 Task: Find connections with filter location Balkh with filter topic #Tipswith filter profile language English with filter current company Colgate-Palmolive with filter school Thakur College of Engineering & Technology Shaymnarayan Thakur Marg Thakur Villaige Samata Nagar Kandivli (E) Mumbai 400 101 with filter industry Footwear and Leather Goods Repair with filter service category Homeowners Insurance with filter keywords title Supervisor
Action: Mouse moved to (521, 104)
Screenshot: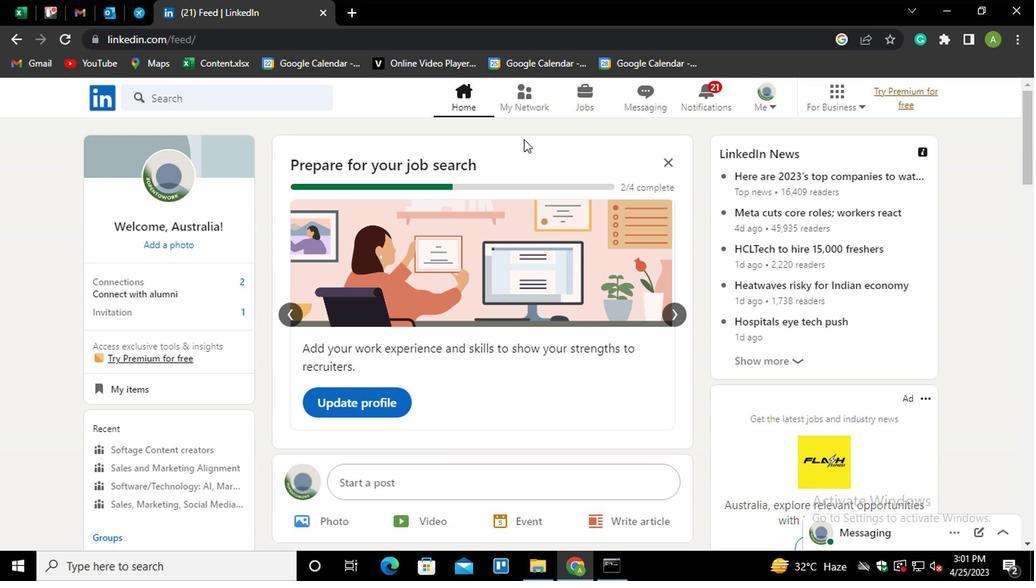 
Action: Mouse pressed left at (521, 104)
Screenshot: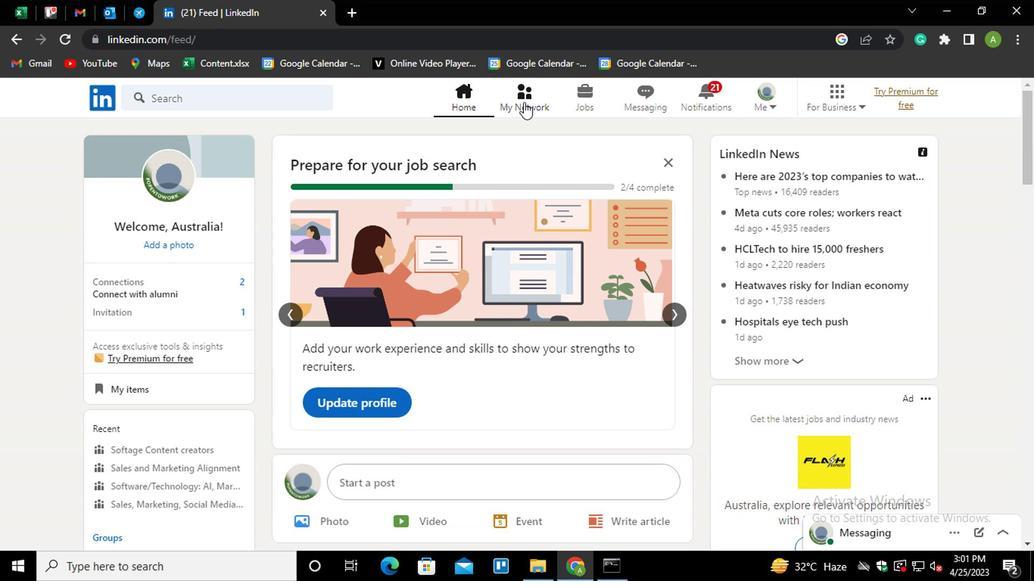 
Action: Mouse moved to (208, 186)
Screenshot: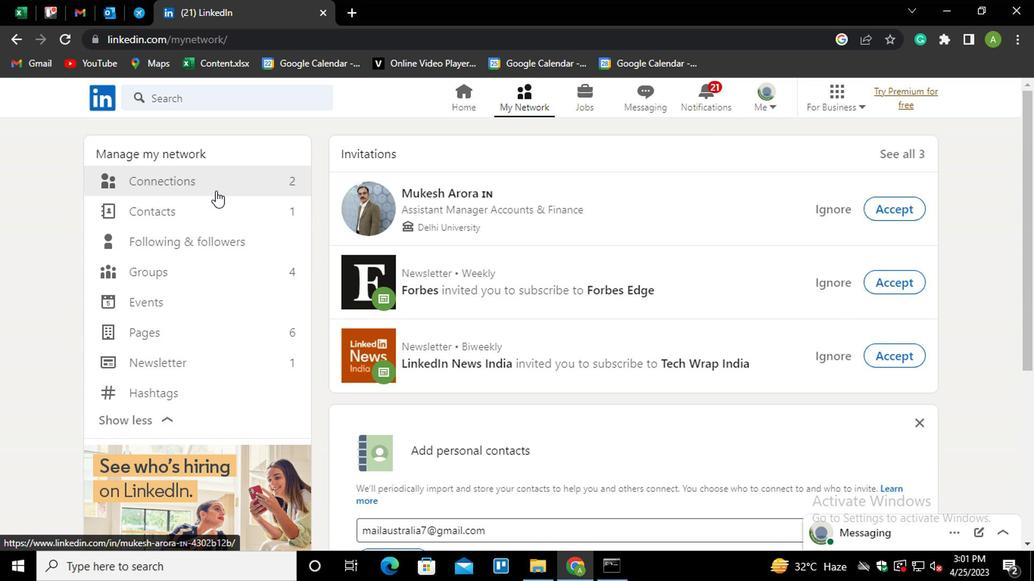 
Action: Mouse pressed left at (208, 186)
Screenshot: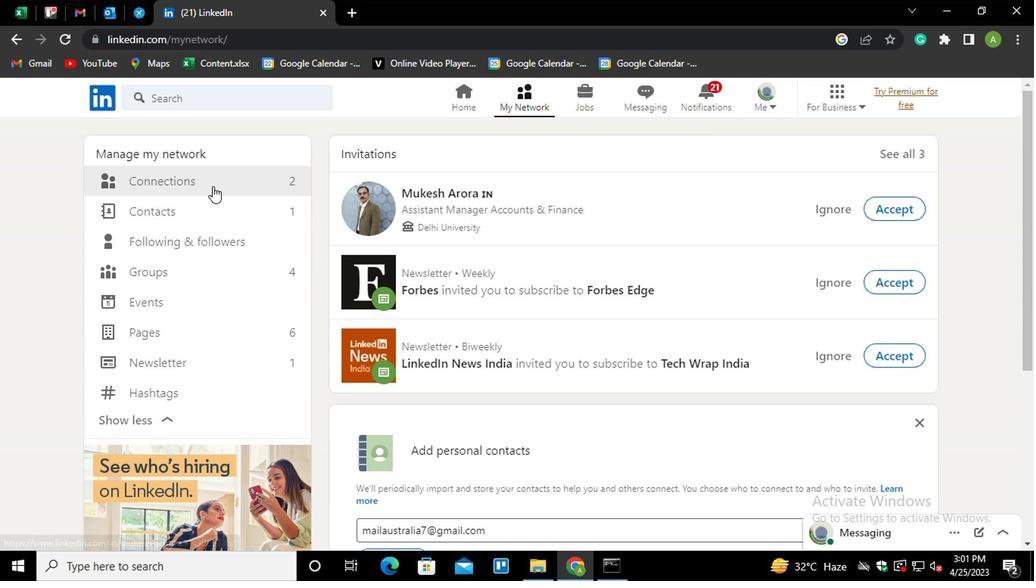 
Action: Mouse moved to (632, 178)
Screenshot: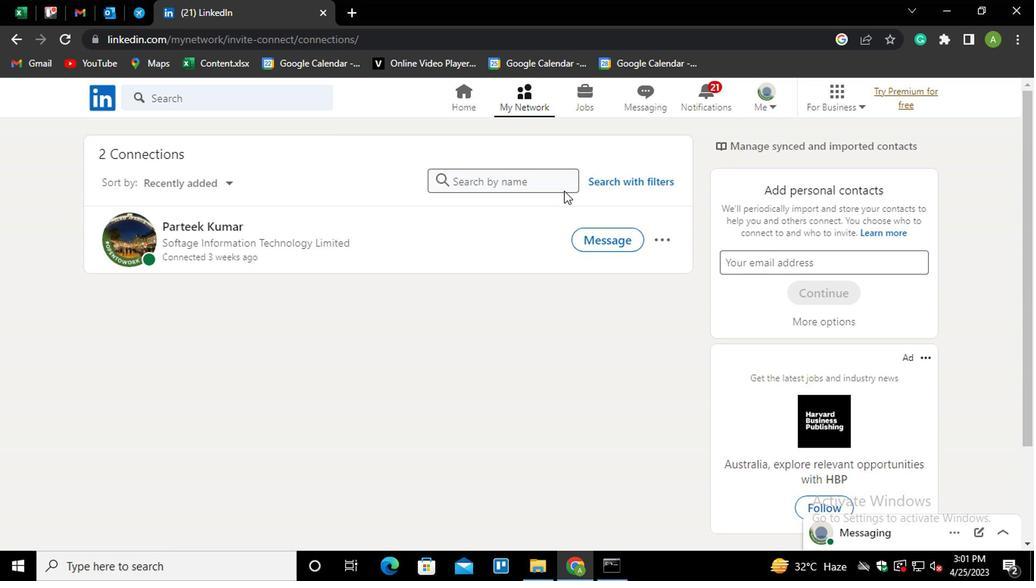 
Action: Mouse pressed left at (632, 178)
Screenshot: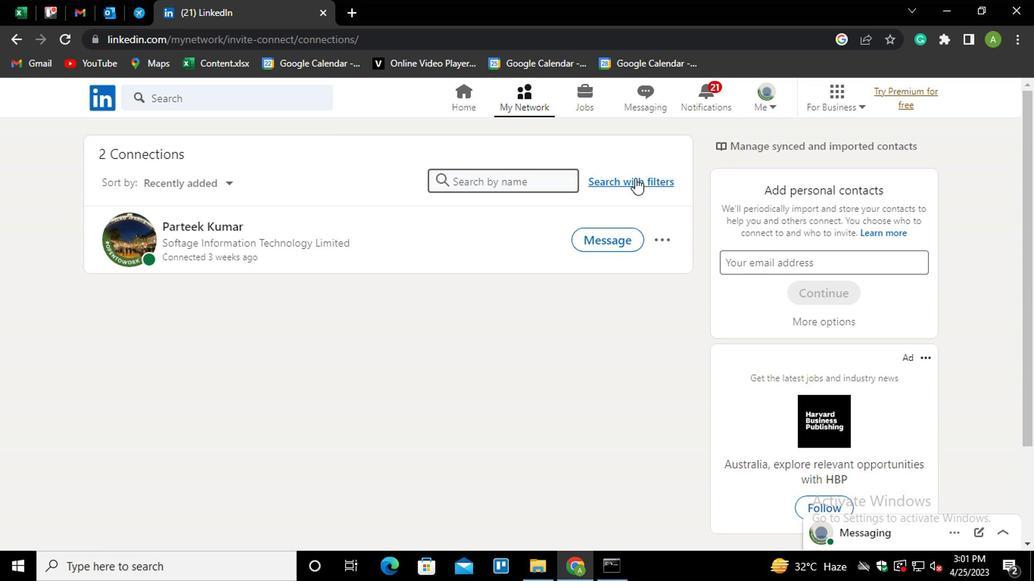 
Action: Mouse moved to (513, 140)
Screenshot: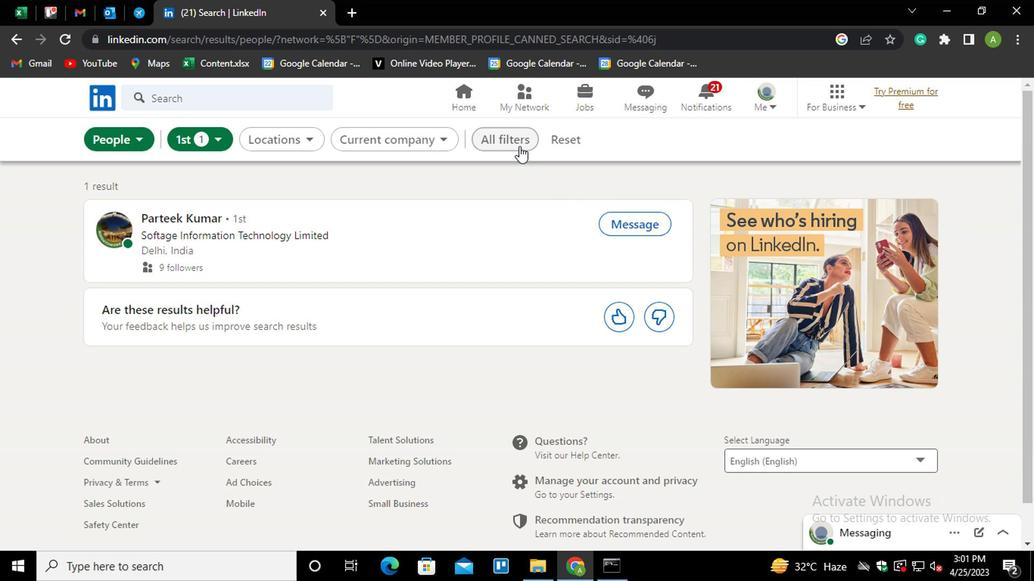 
Action: Mouse pressed left at (513, 140)
Screenshot: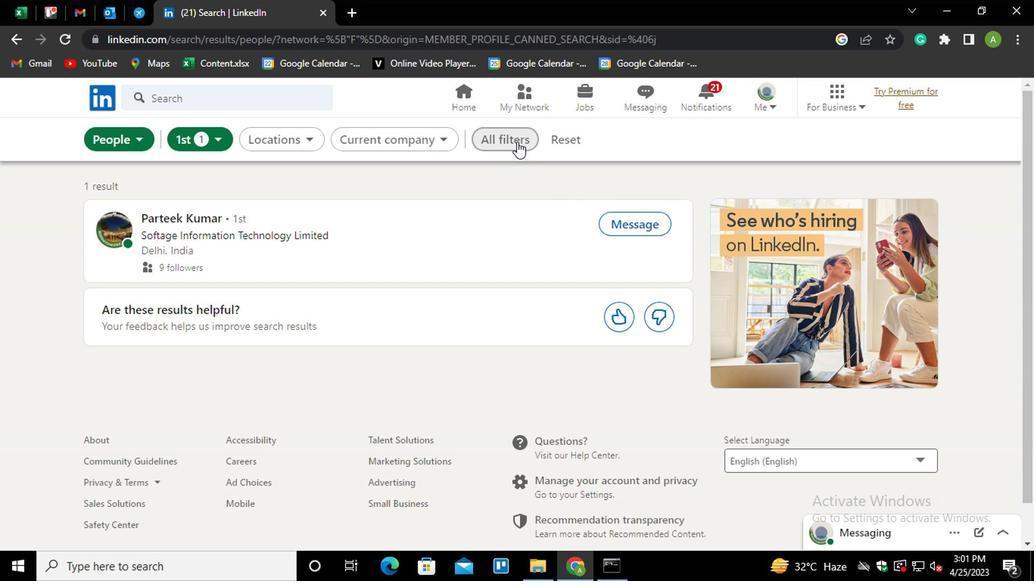 
Action: Mouse moved to (697, 321)
Screenshot: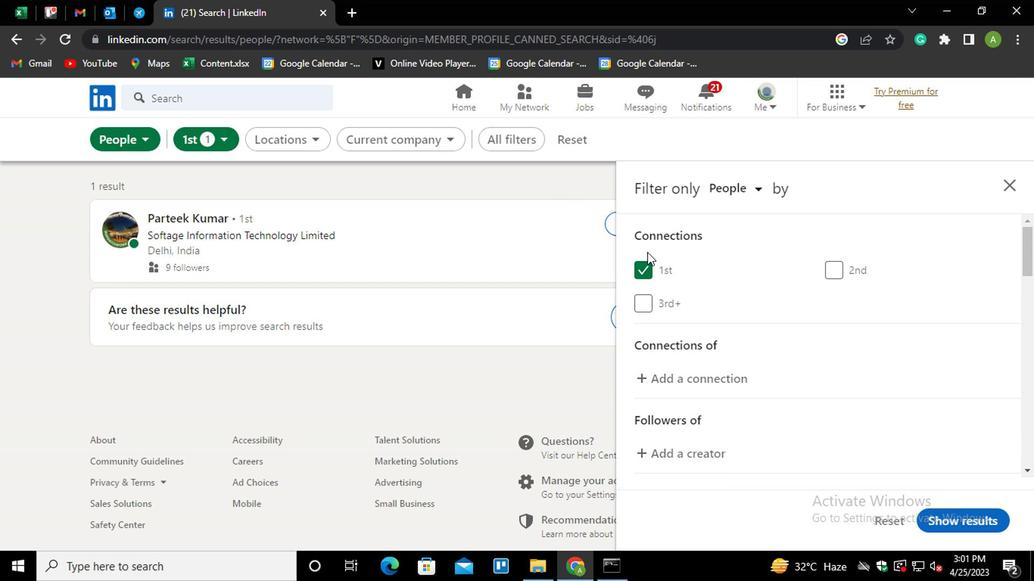 
Action: Mouse scrolled (697, 320) with delta (0, 0)
Screenshot: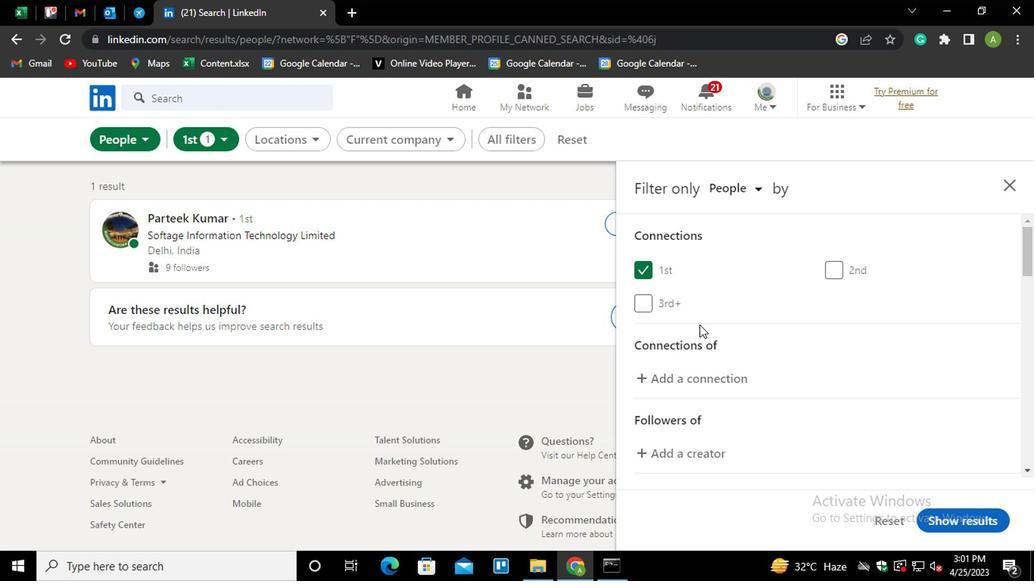 
Action: Mouse scrolled (697, 320) with delta (0, 0)
Screenshot: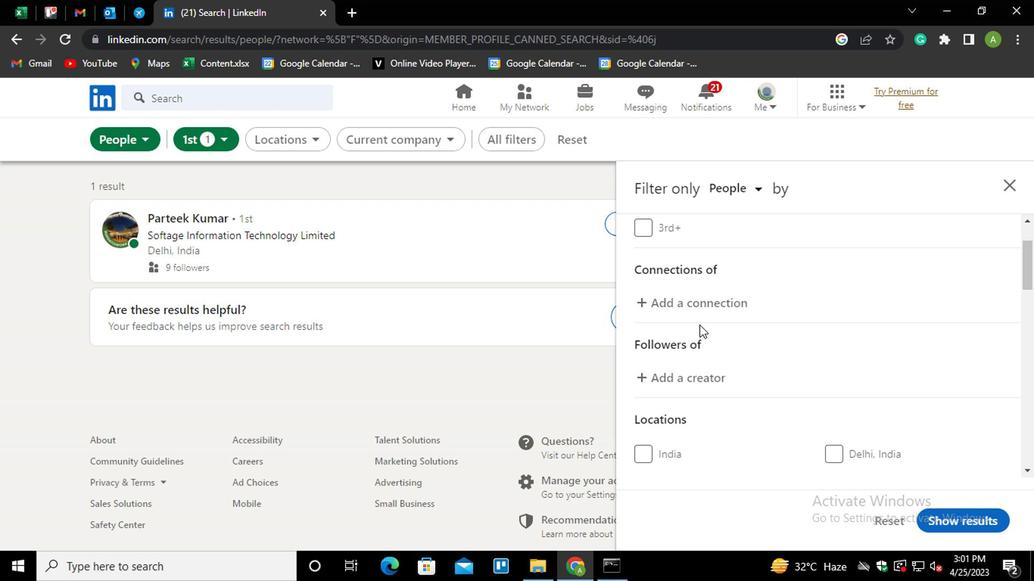 
Action: Mouse scrolled (697, 320) with delta (0, 0)
Screenshot: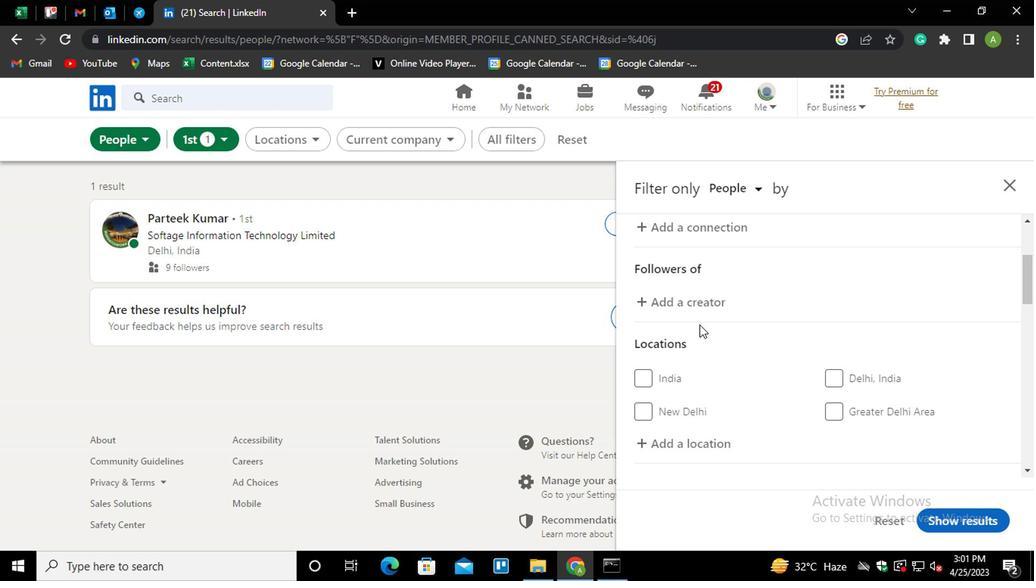 
Action: Mouse moved to (689, 361)
Screenshot: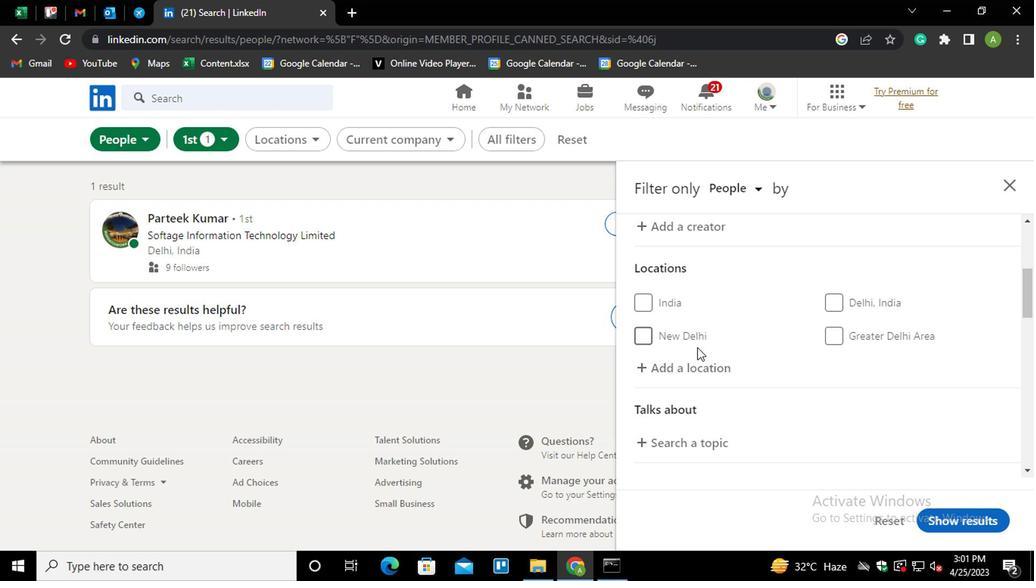 
Action: Mouse pressed left at (689, 361)
Screenshot: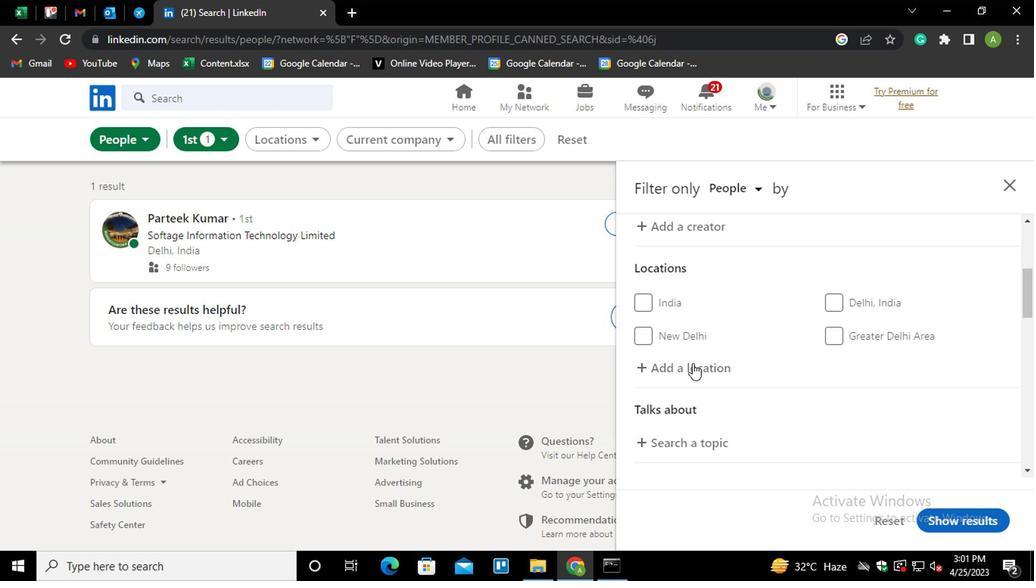 
Action: Mouse moved to (689, 361)
Screenshot: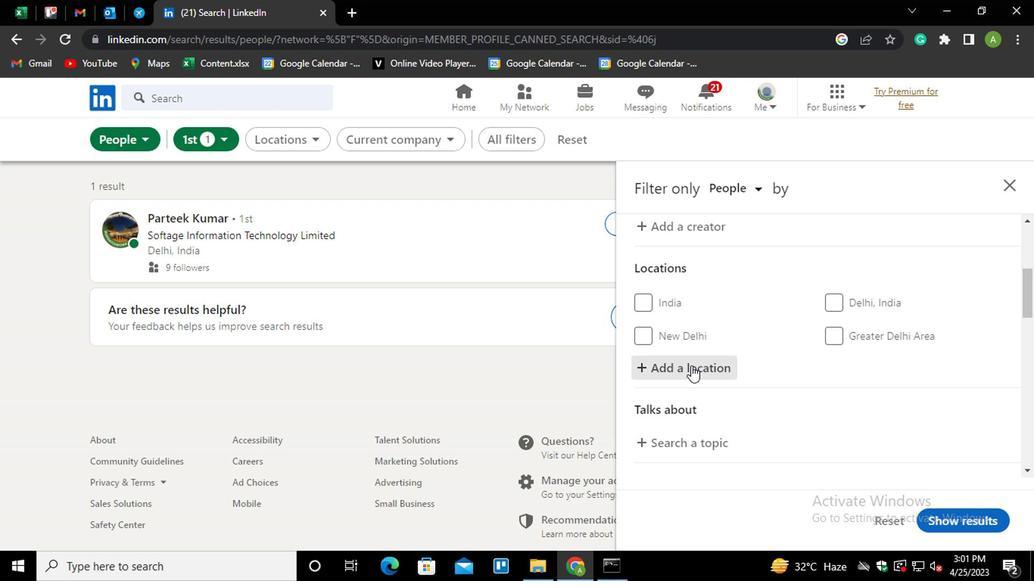 
Action: Mouse pressed left at (689, 361)
Screenshot: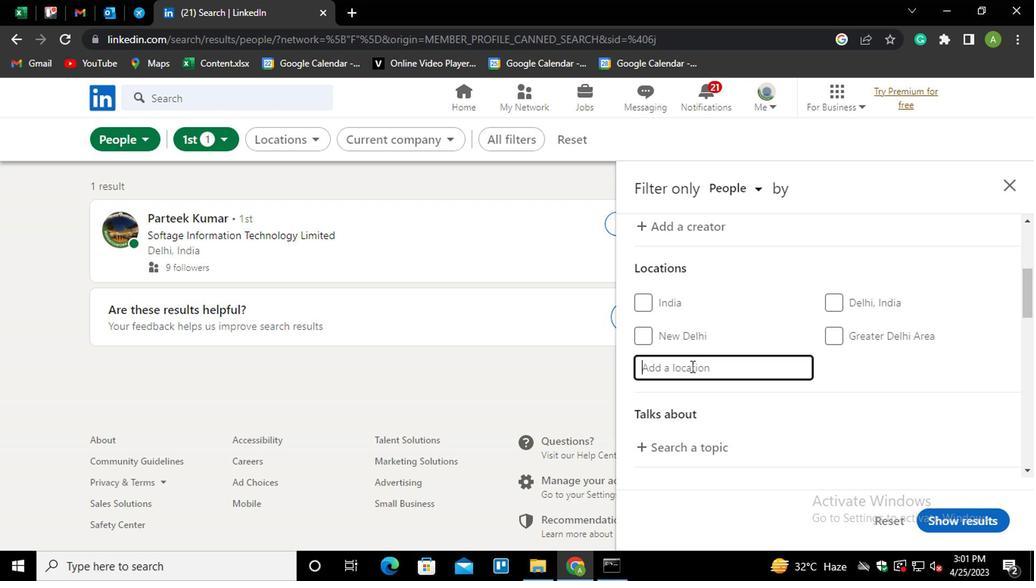 
Action: Mouse moved to (688, 361)
Screenshot: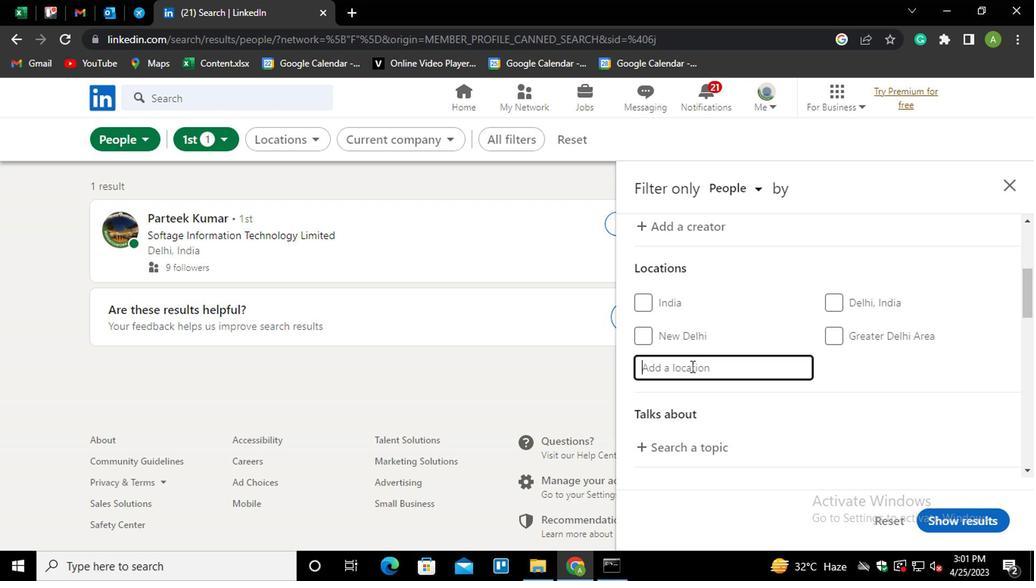 
Action: Key pressed <Key.shift_r>Baikh
Screenshot: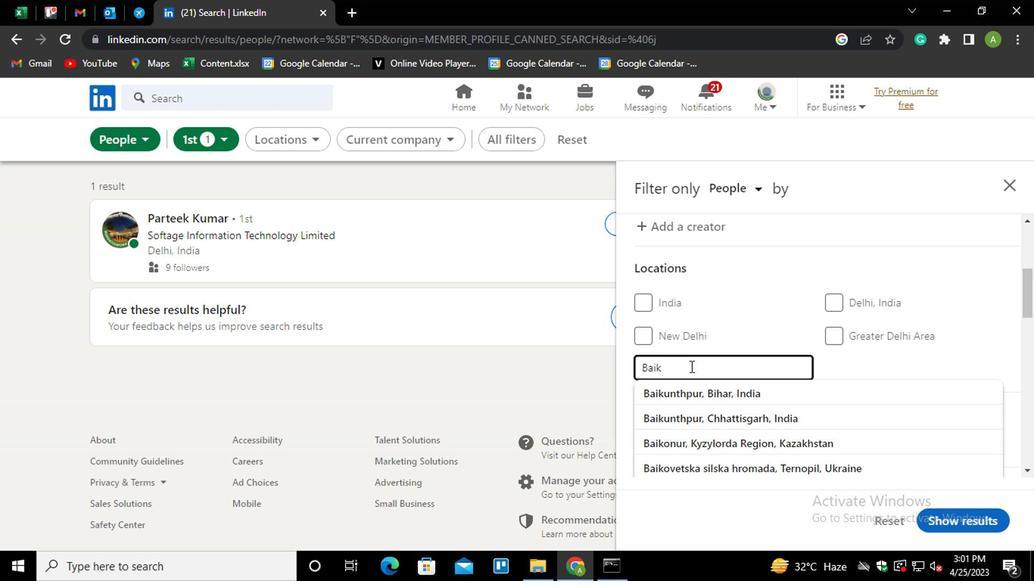 
Action: Mouse moved to (852, 377)
Screenshot: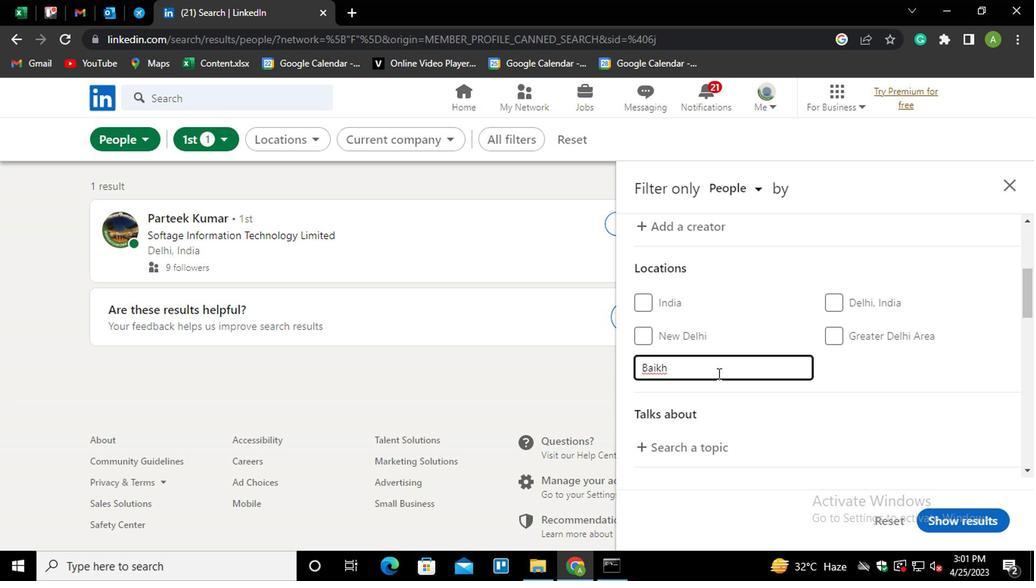 
Action: Mouse pressed left at (852, 377)
Screenshot: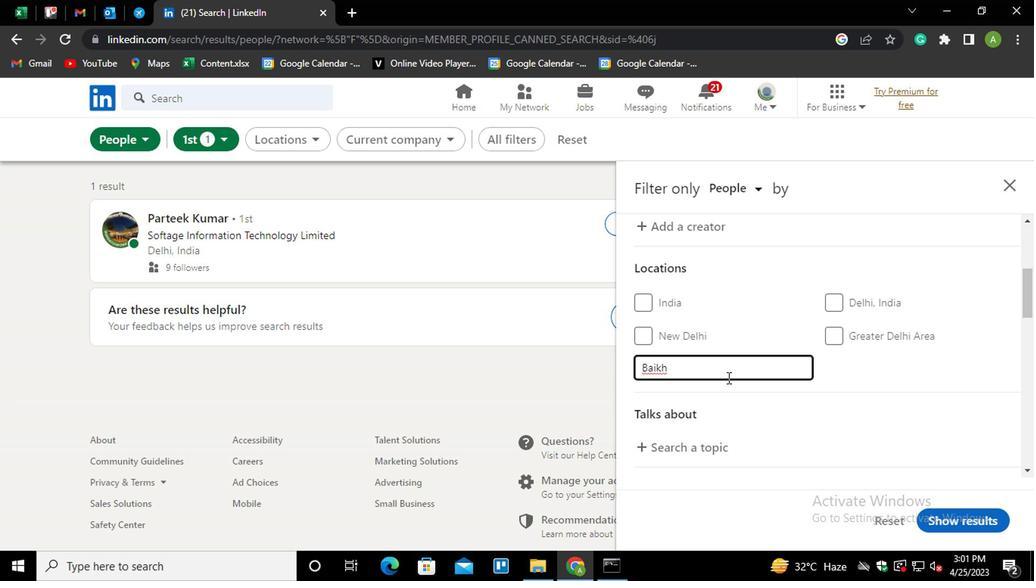 
Action: Mouse moved to (828, 381)
Screenshot: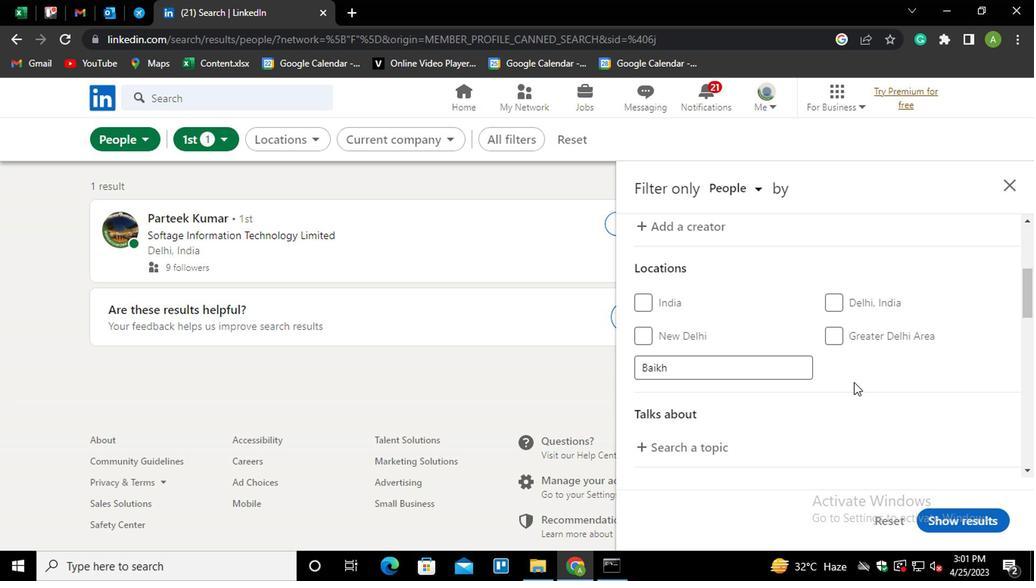 
Action: Mouse scrolled (828, 380) with delta (0, 0)
Screenshot: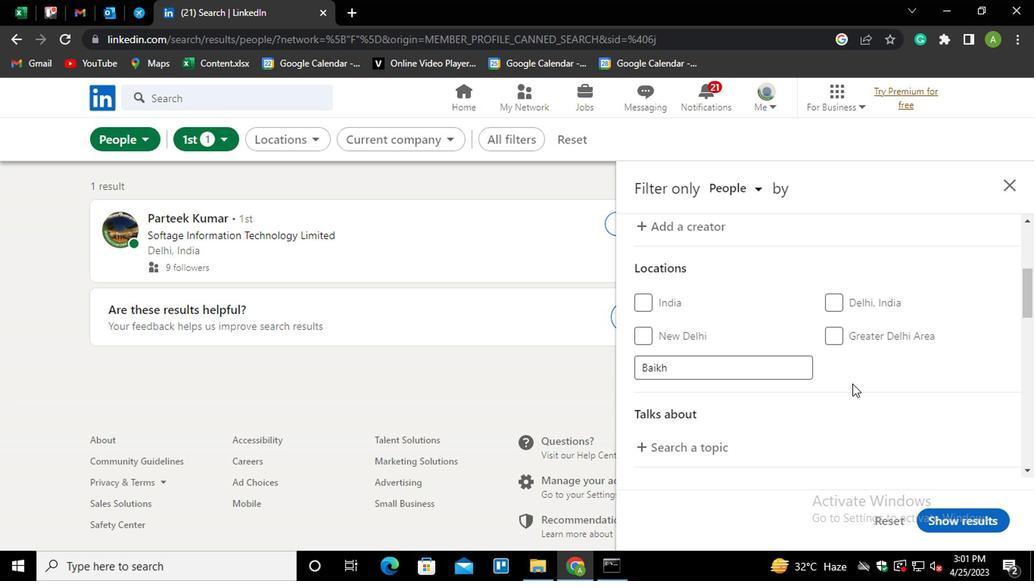 
Action: Mouse moved to (728, 365)
Screenshot: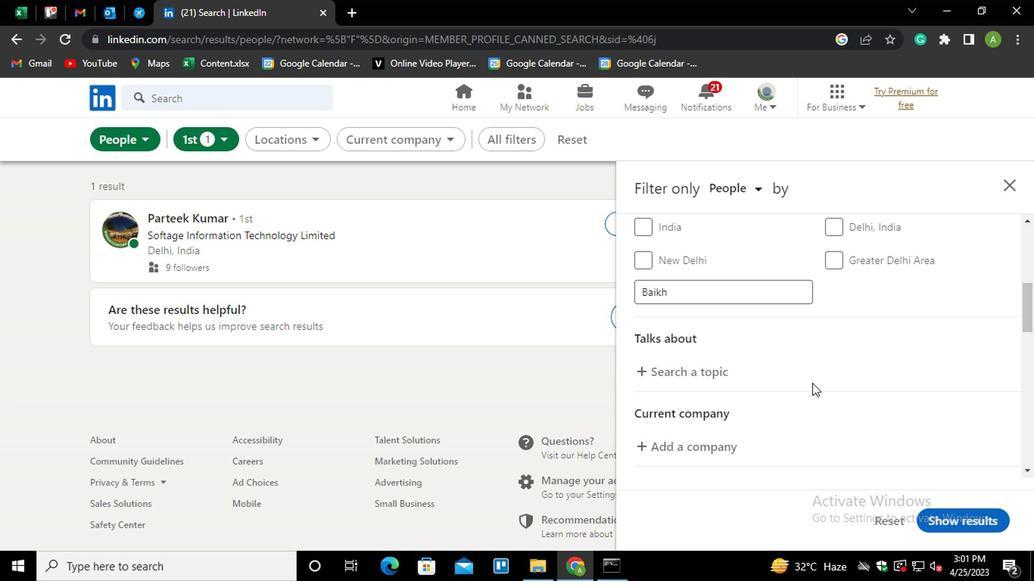 
Action: Mouse pressed left at (728, 365)
Screenshot: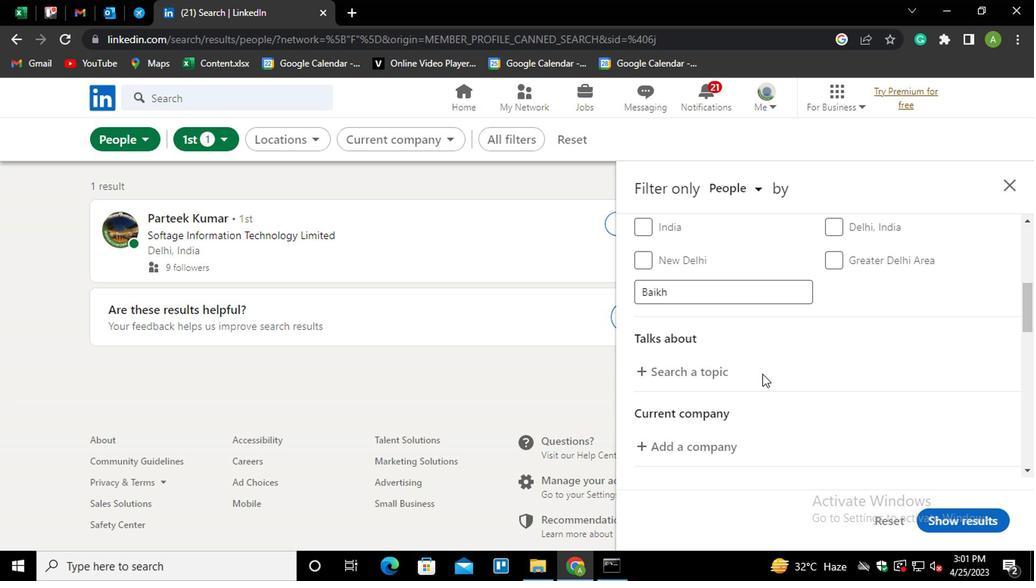 
Action: Mouse moved to (711, 365)
Screenshot: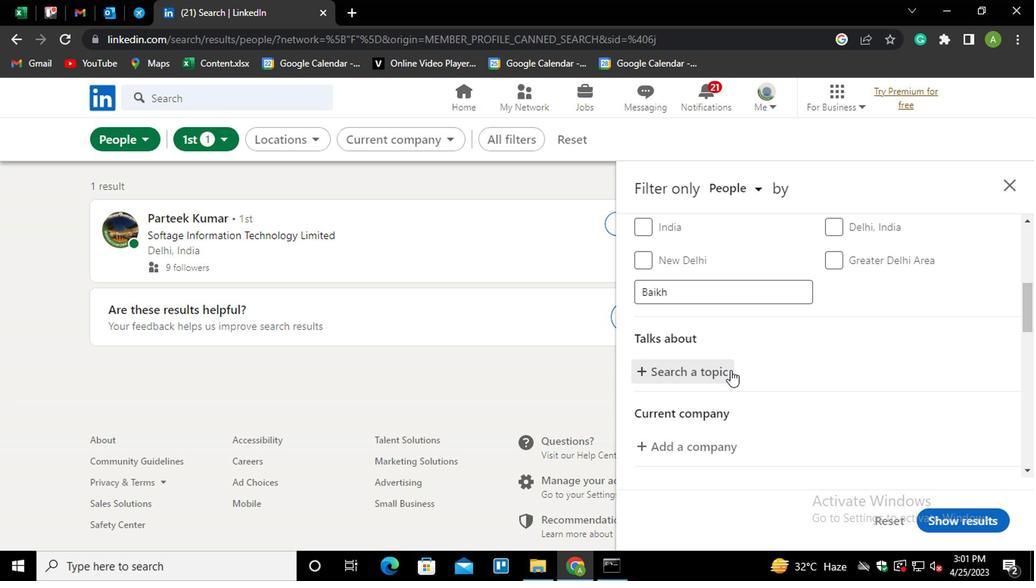 
Action: Mouse pressed left at (711, 365)
Screenshot: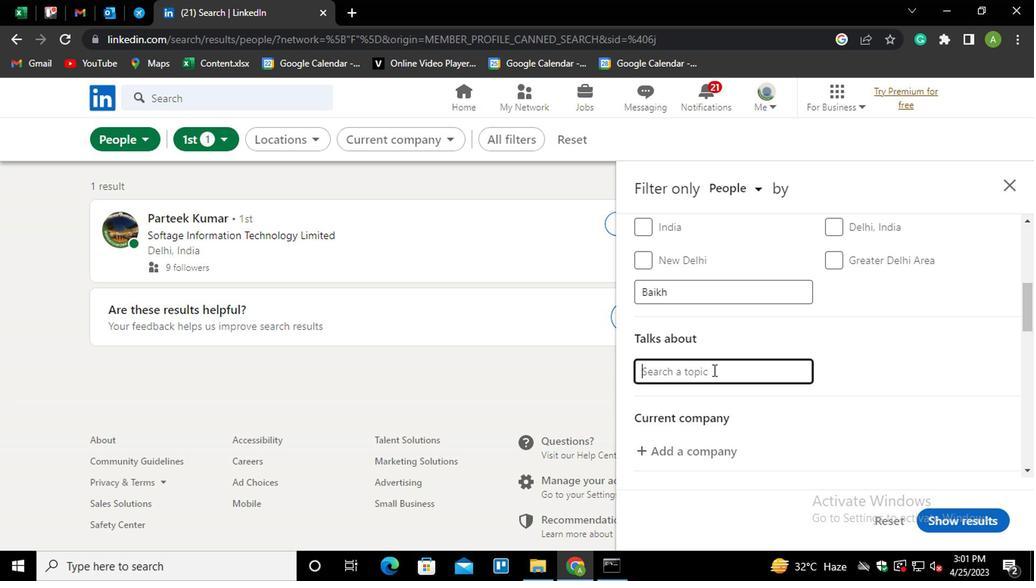 
Action: Mouse moved to (707, 365)
Screenshot: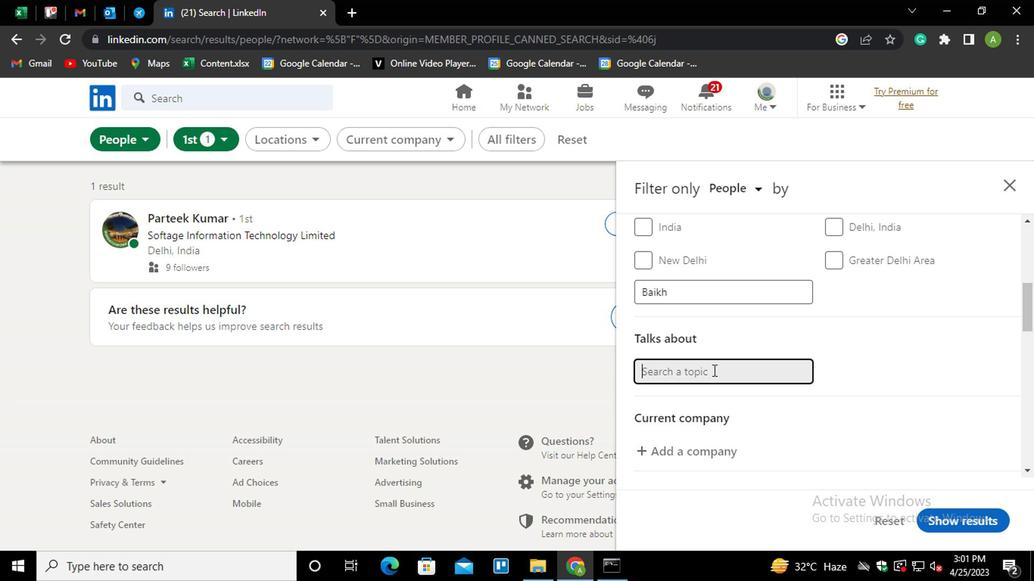 
Action: Key pressed <Key.shift>#<Key.shift>TIPSWITH
Screenshot: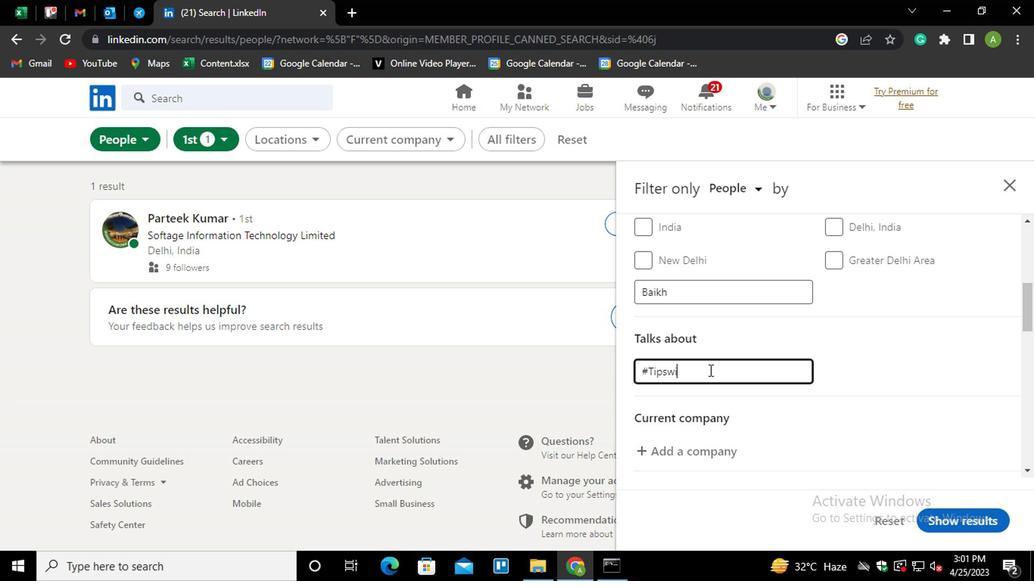 
Action: Mouse moved to (892, 359)
Screenshot: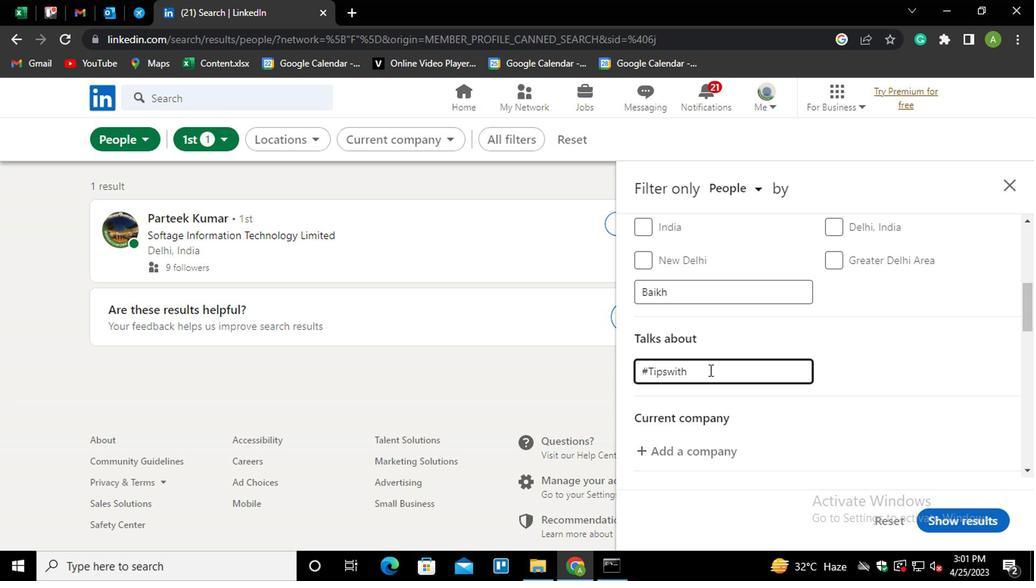 
Action: Mouse pressed left at (892, 359)
Screenshot: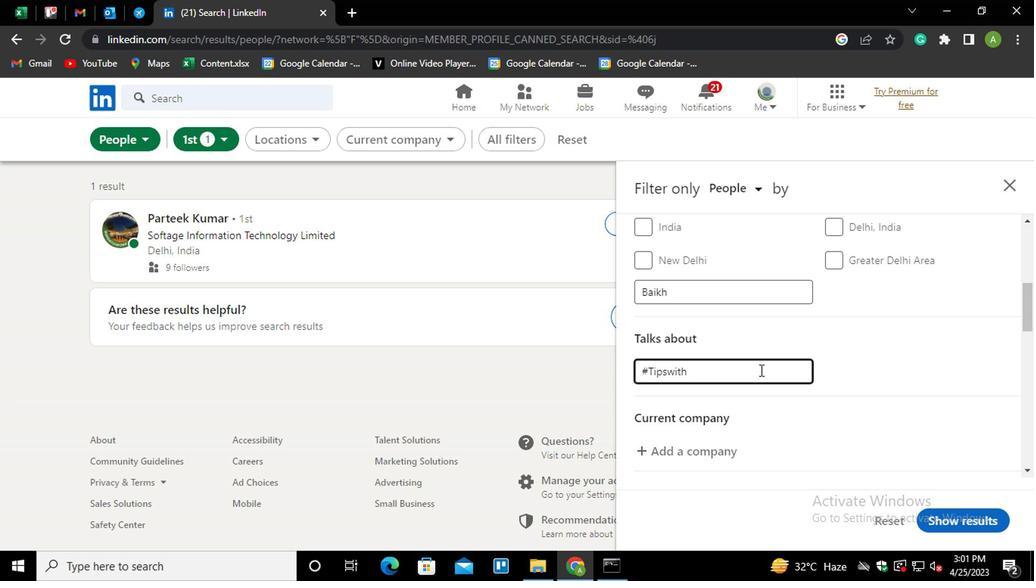 
Action: Mouse moved to (889, 357)
Screenshot: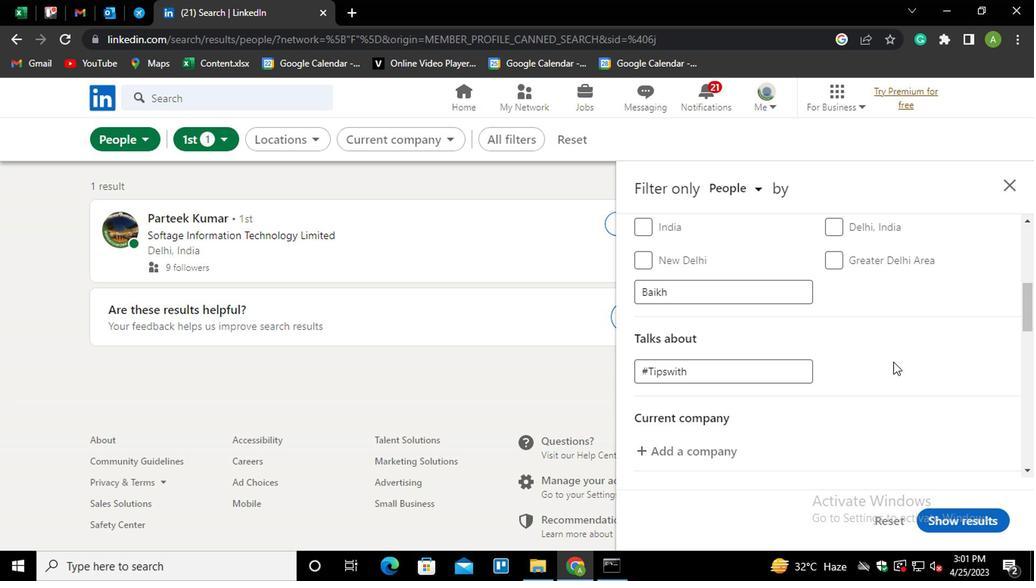 
Action: Mouse scrolled (889, 356) with delta (0, 0)
Screenshot: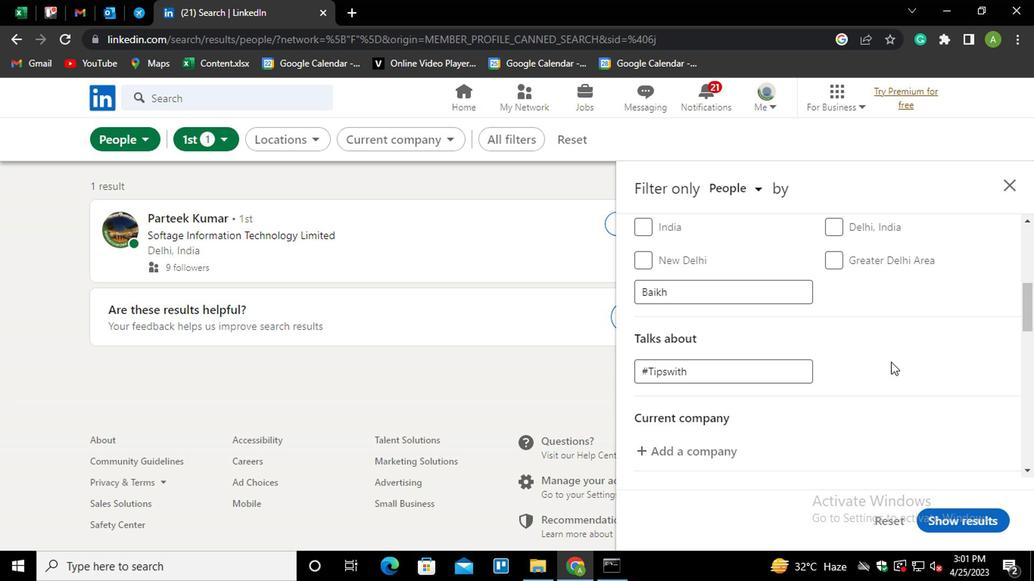 
Action: Mouse scrolled (889, 356) with delta (0, 0)
Screenshot: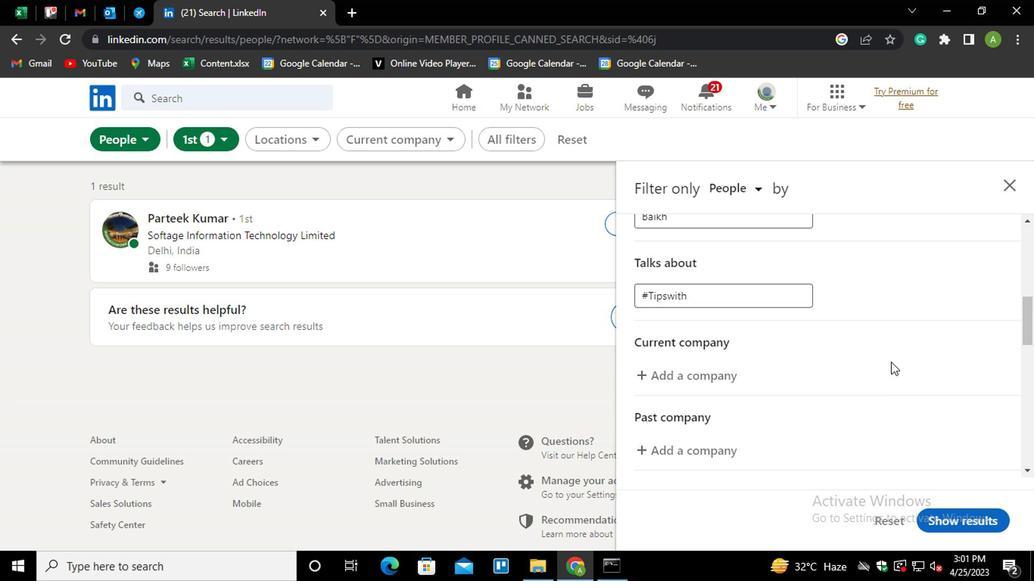 
Action: Mouse moved to (709, 302)
Screenshot: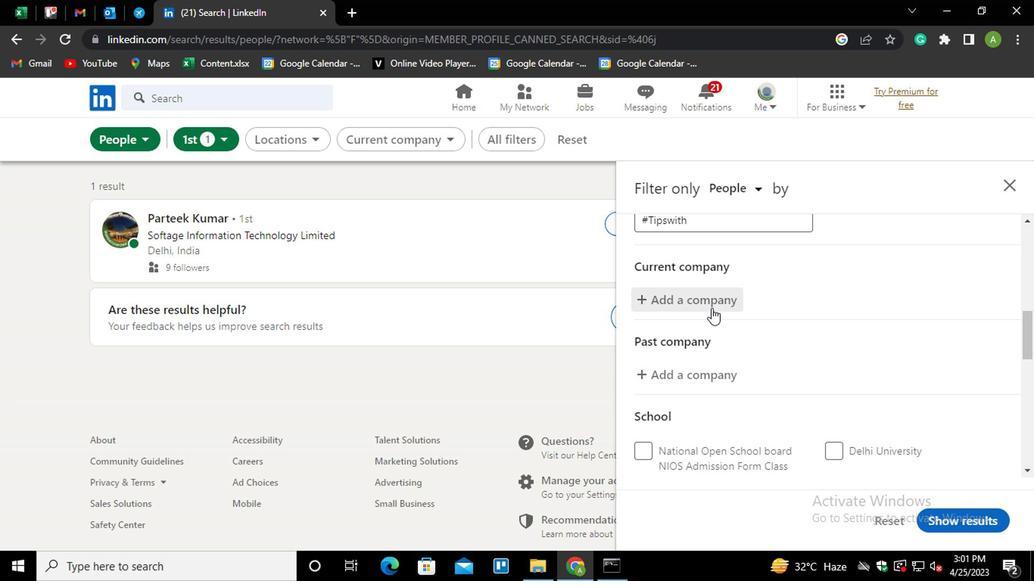 
Action: Mouse pressed left at (709, 302)
Screenshot: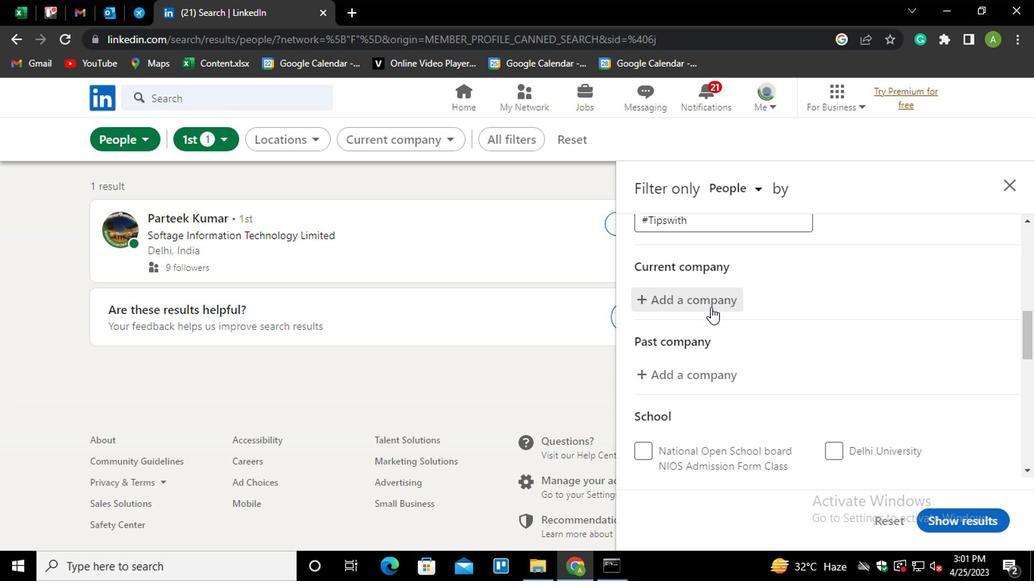 
Action: Mouse moved to (710, 296)
Screenshot: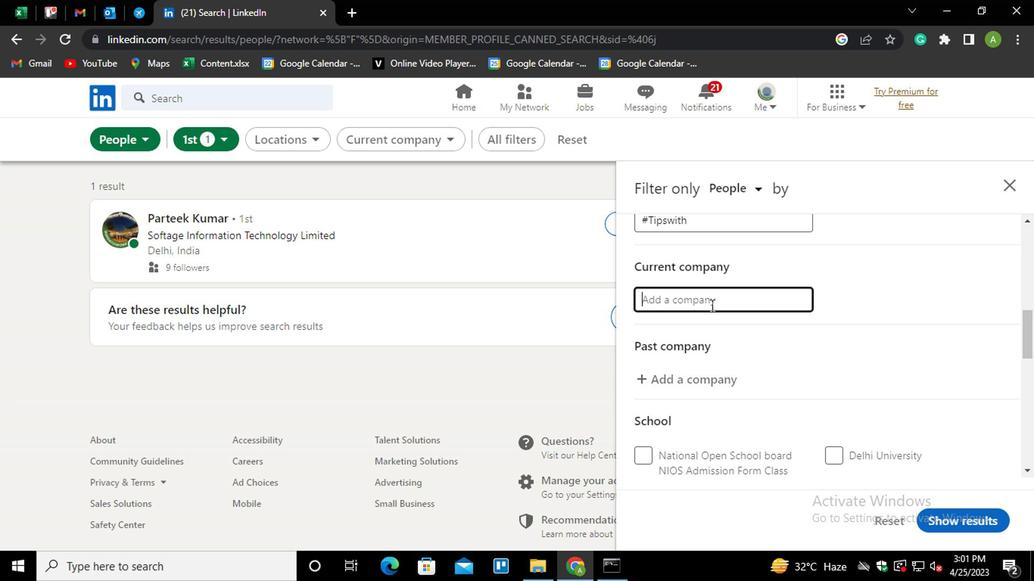 
Action: Mouse pressed left at (710, 296)
Screenshot: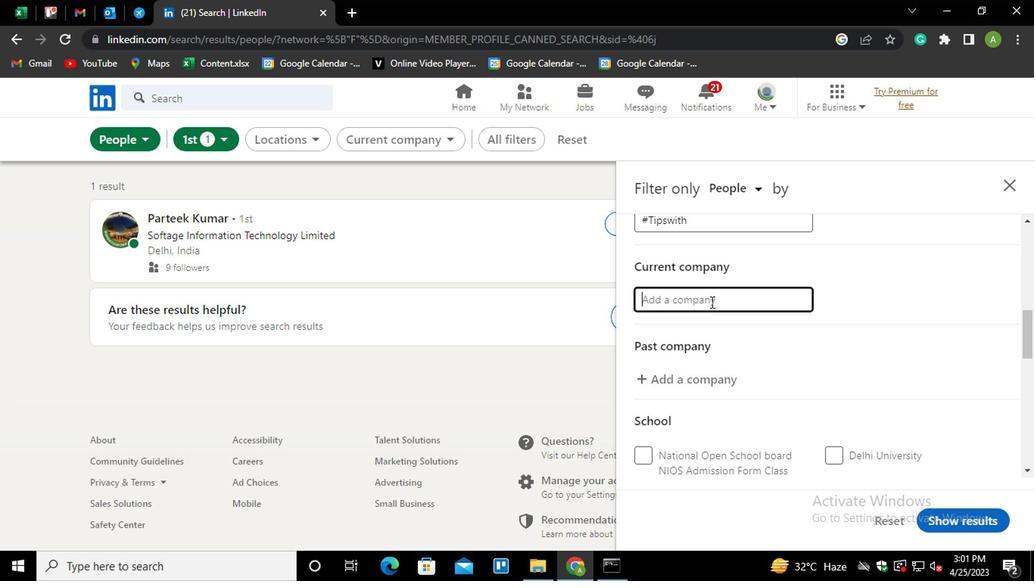 
Action: Mouse moved to (707, 296)
Screenshot: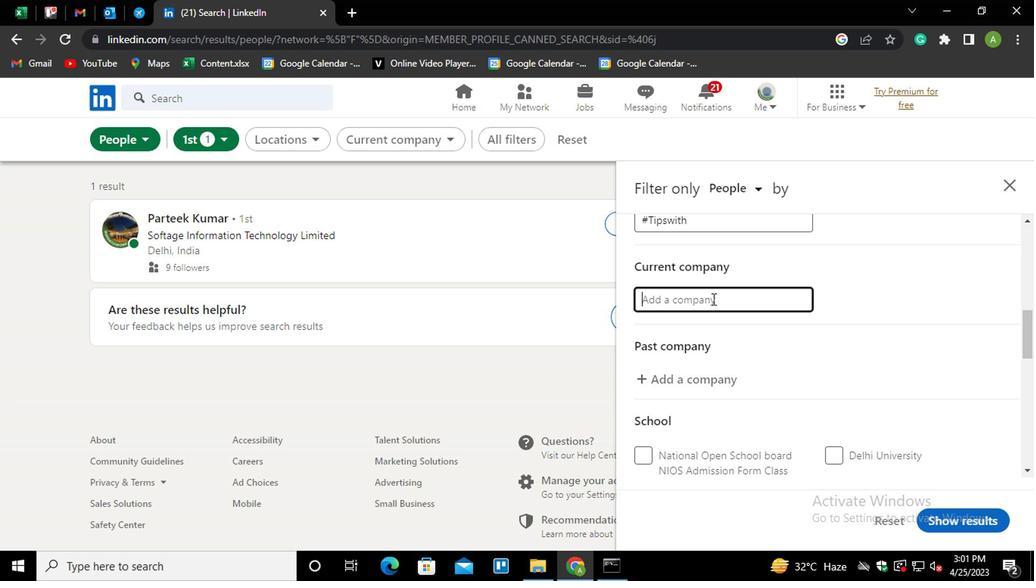 
Action: Key pressed <Key.shift>COLG<Key.down><Key.enter>
Screenshot: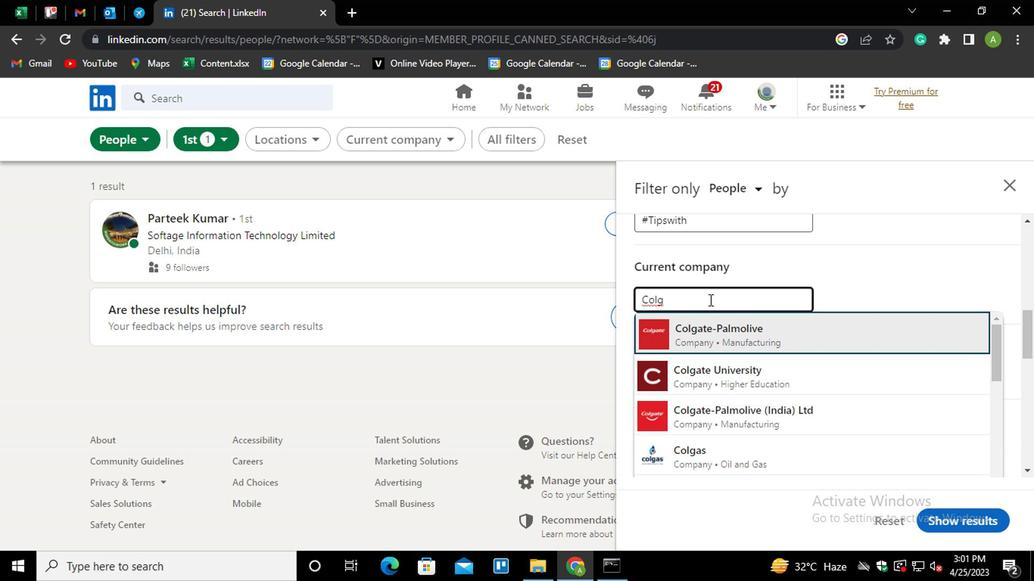 
Action: Mouse moved to (711, 303)
Screenshot: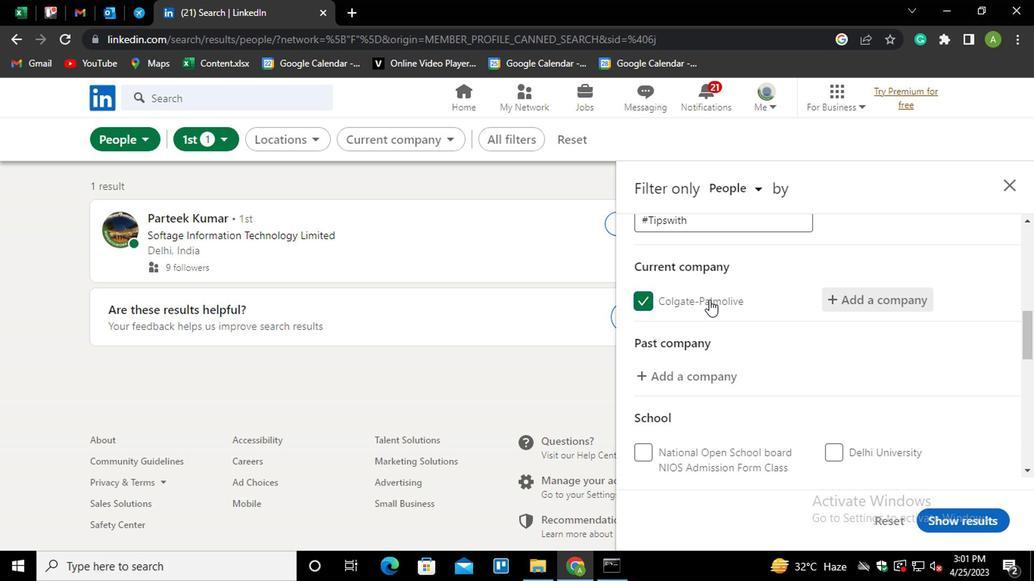 
Action: Mouse scrolled (711, 302) with delta (0, -1)
Screenshot: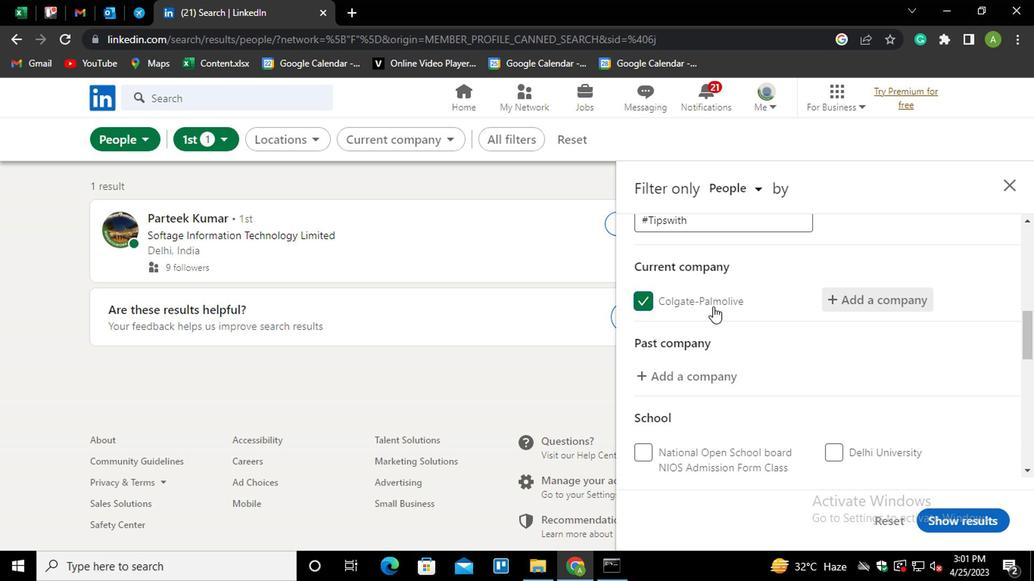 
Action: Mouse scrolled (711, 302) with delta (0, -1)
Screenshot: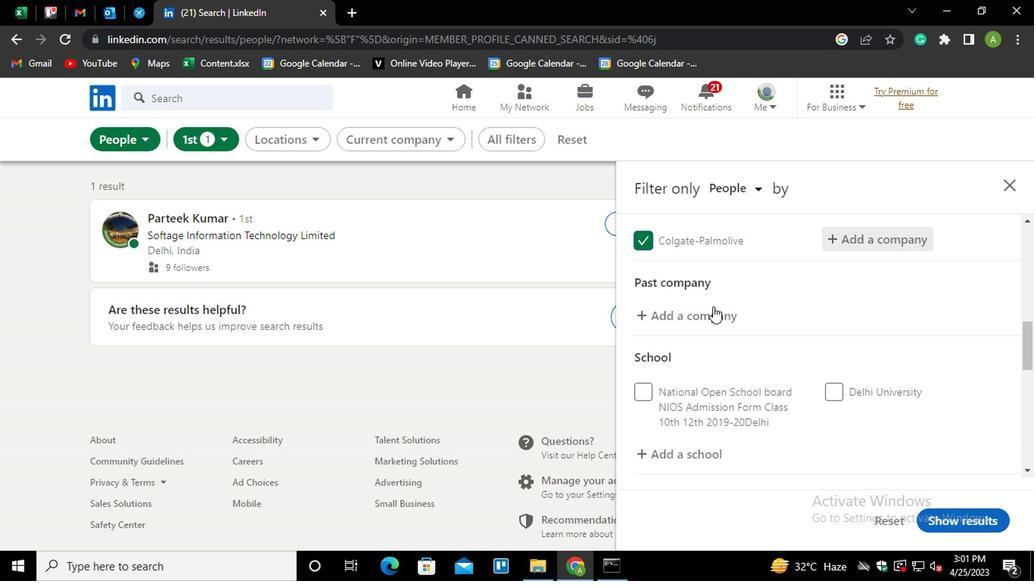 
Action: Mouse moved to (684, 362)
Screenshot: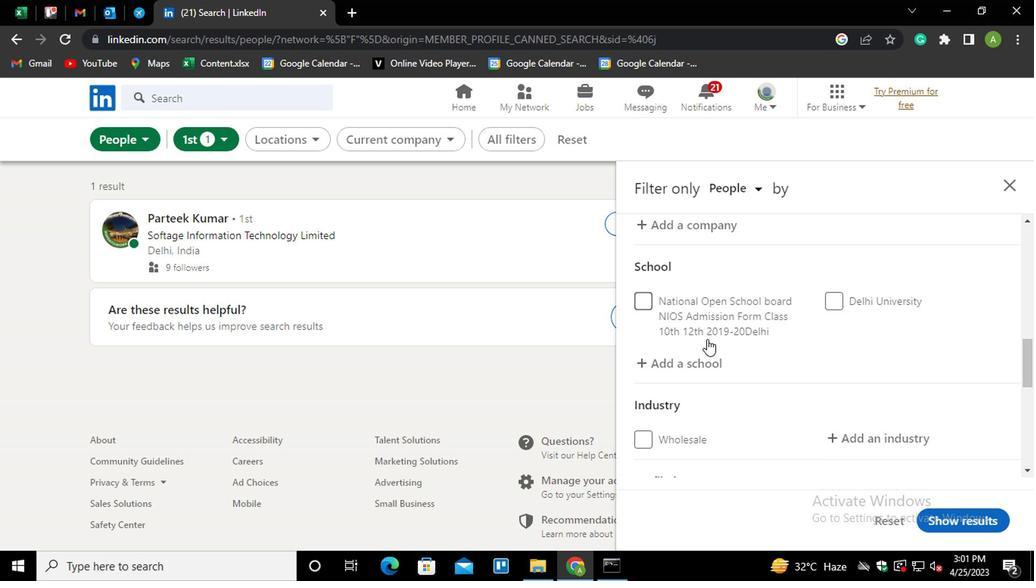 
Action: Mouse pressed left at (684, 362)
Screenshot: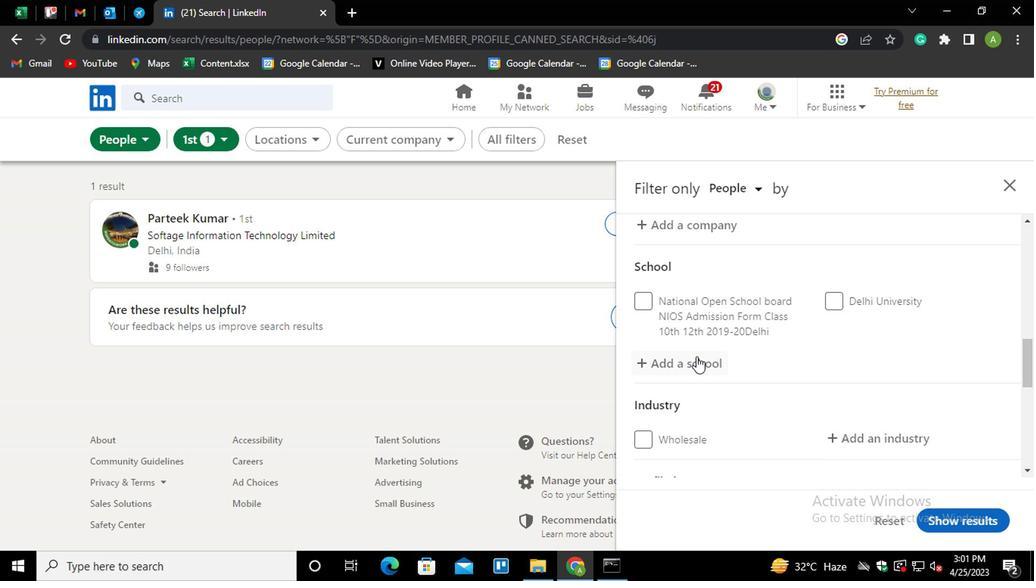 
Action: Mouse moved to (689, 361)
Screenshot: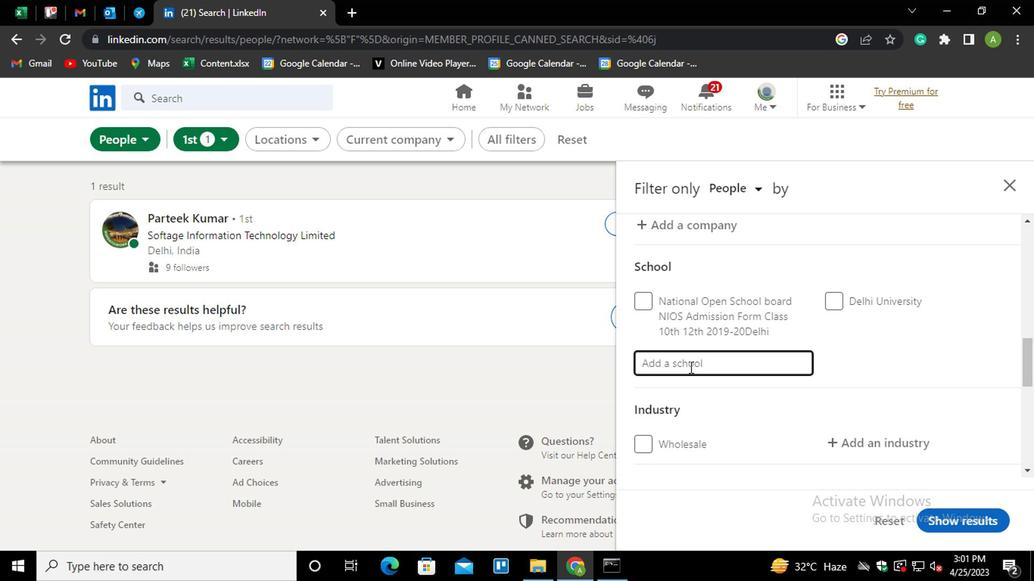 
Action: Mouse pressed left at (689, 361)
Screenshot: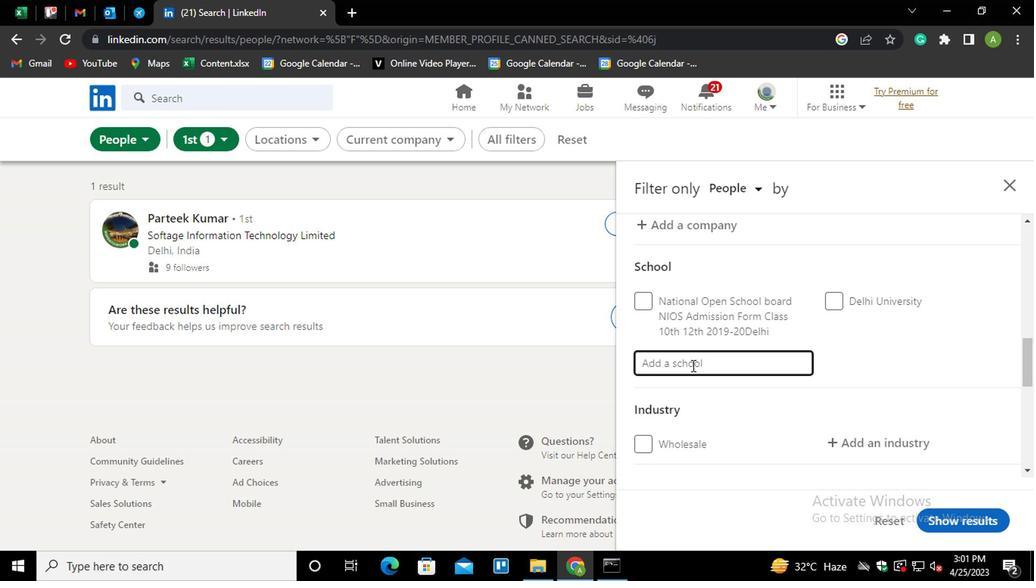 
Action: Mouse moved to (688, 361)
Screenshot: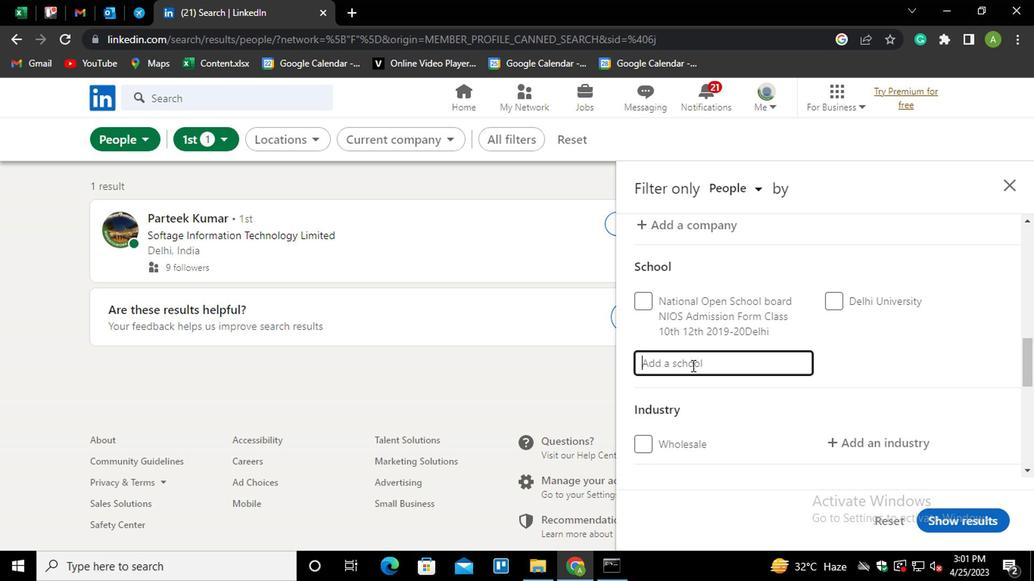 
Action: Key pressed <Key.shift>THAKUR<Key.down><Key.down><Key.down><Key.down><Key.down><Key.enter>
Screenshot: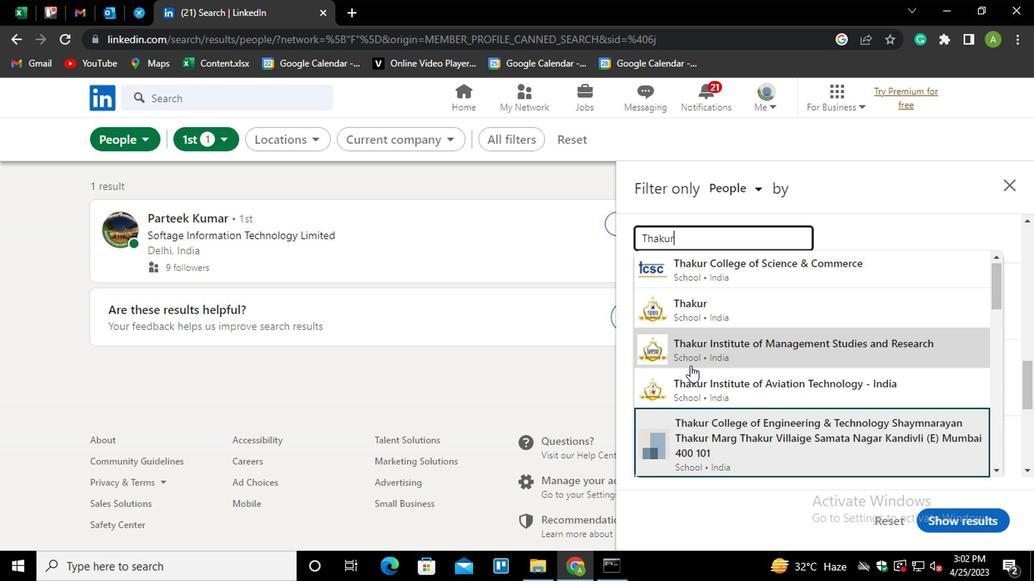 
Action: Mouse moved to (831, 336)
Screenshot: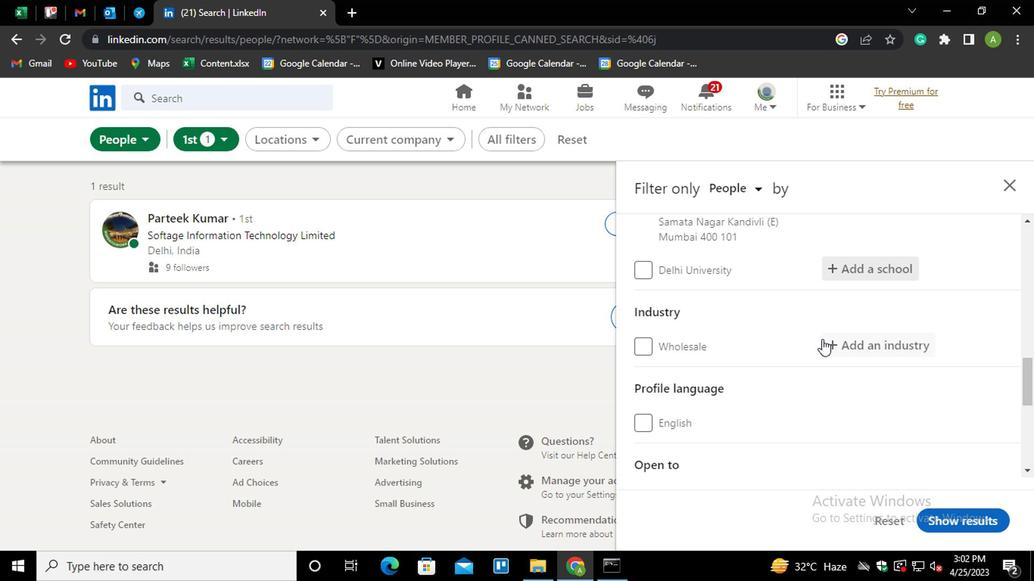 
Action: Mouse pressed left at (831, 336)
Screenshot: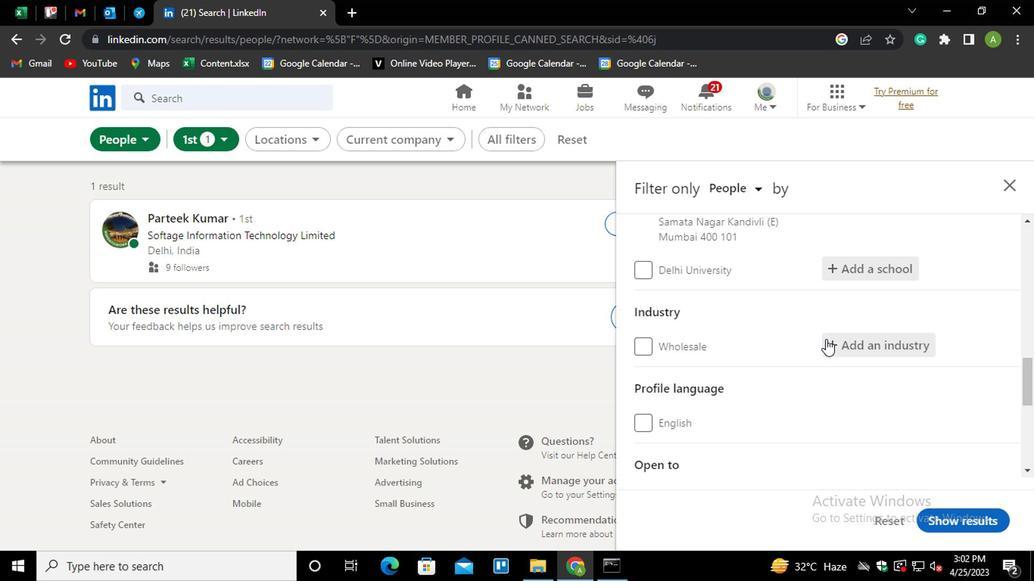 
Action: Mouse moved to (831, 337)
Screenshot: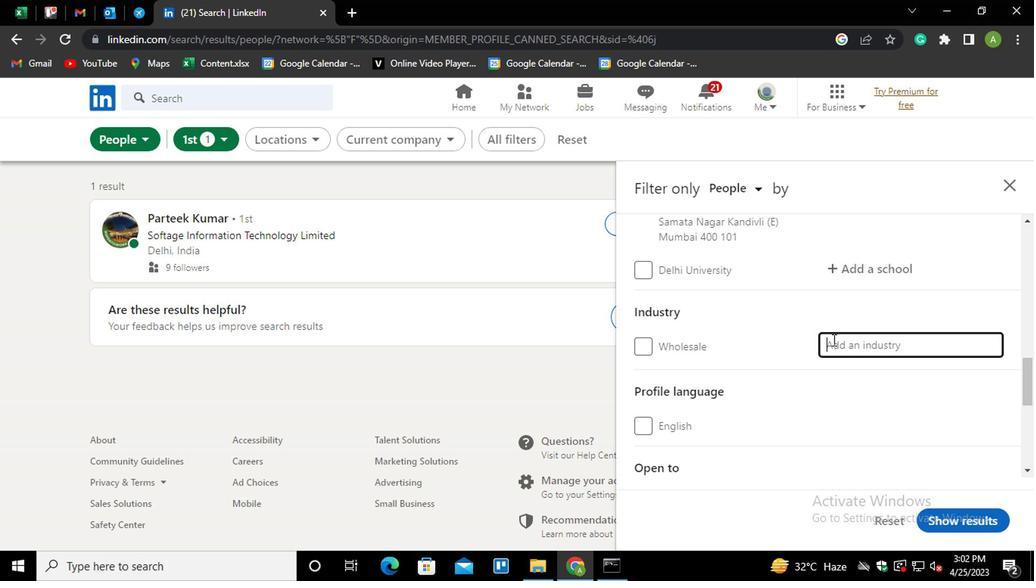 
Action: Mouse pressed left at (831, 337)
Screenshot: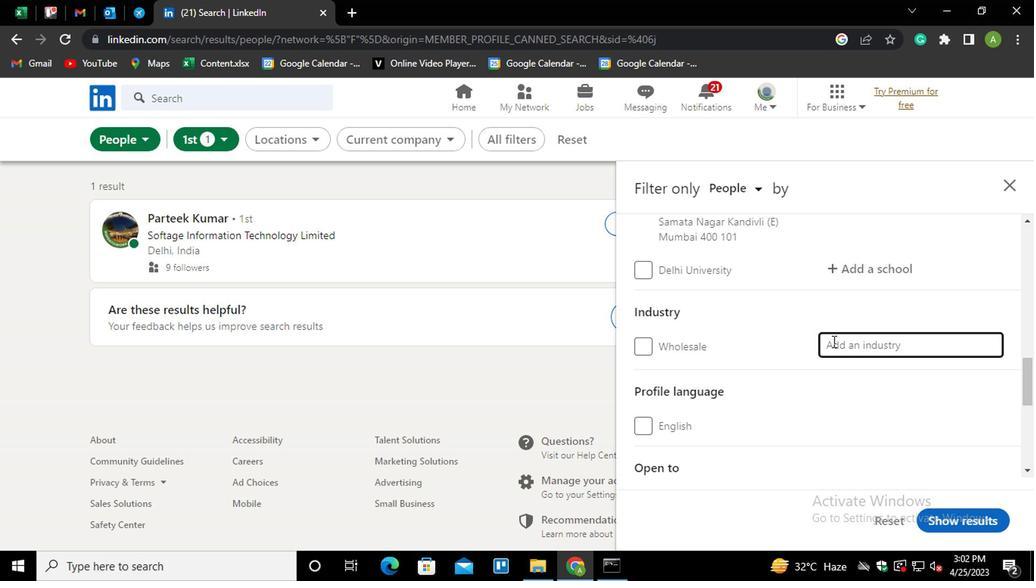 
Action: Mouse moved to (816, 342)
Screenshot: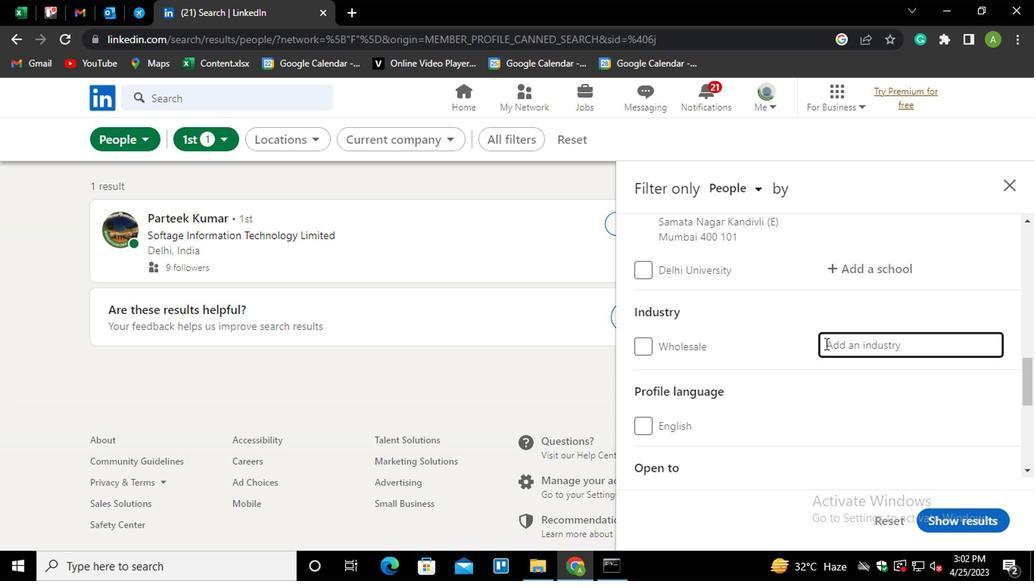 
Action: Key pressed <Key.shift>FOOTWE<Key.down><Key.enter>
Screenshot: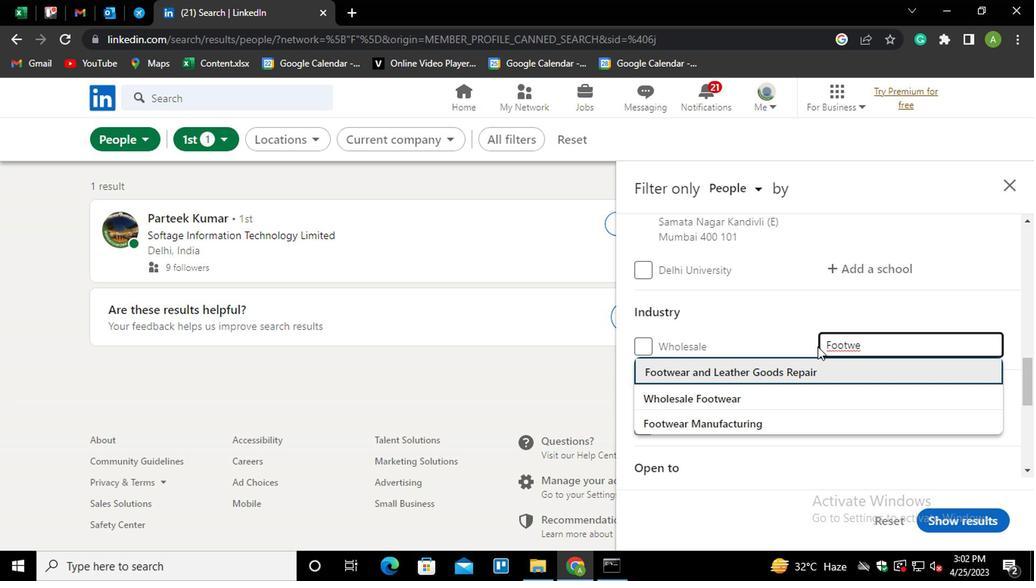 
Action: Mouse moved to (783, 347)
Screenshot: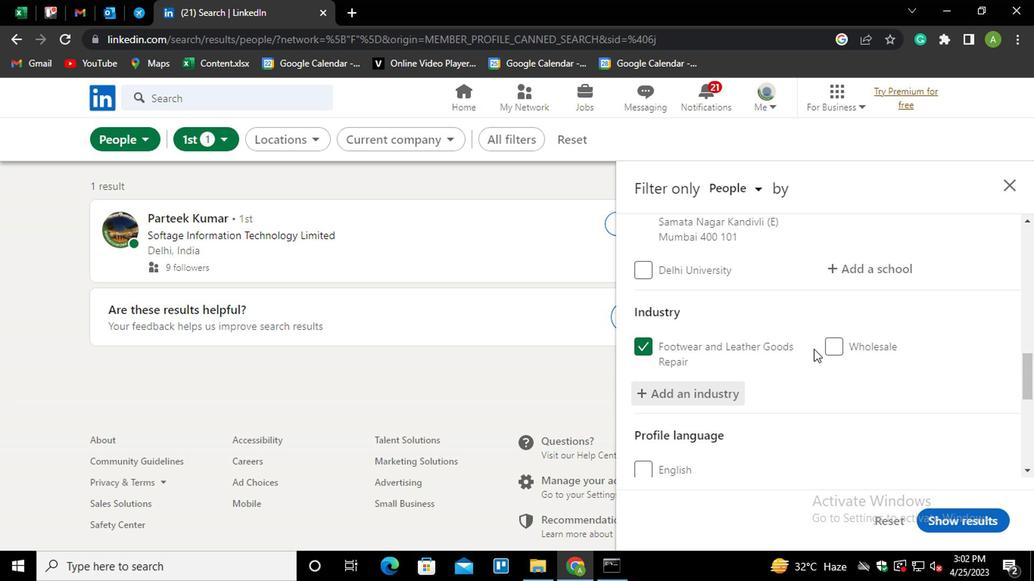 
Action: Mouse scrolled (783, 347) with delta (0, 0)
Screenshot: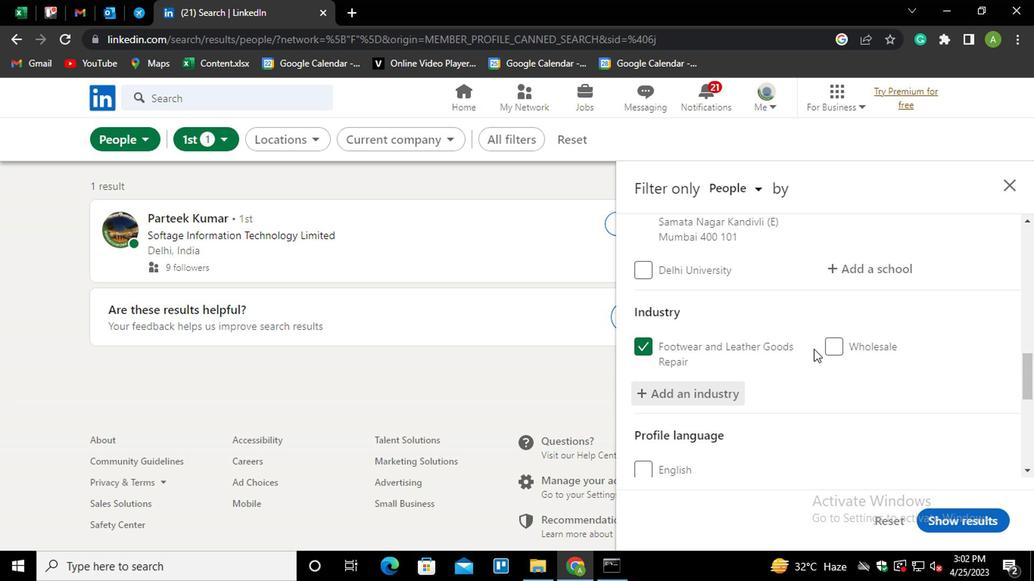 
Action: Mouse scrolled (783, 347) with delta (0, 0)
Screenshot: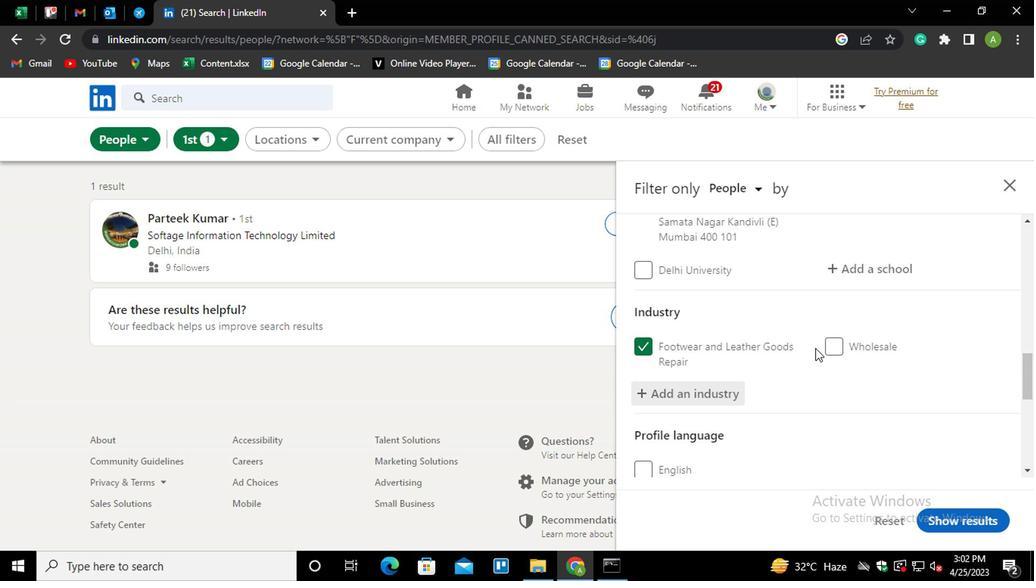 
Action: Mouse scrolled (783, 347) with delta (0, 0)
Screenshot: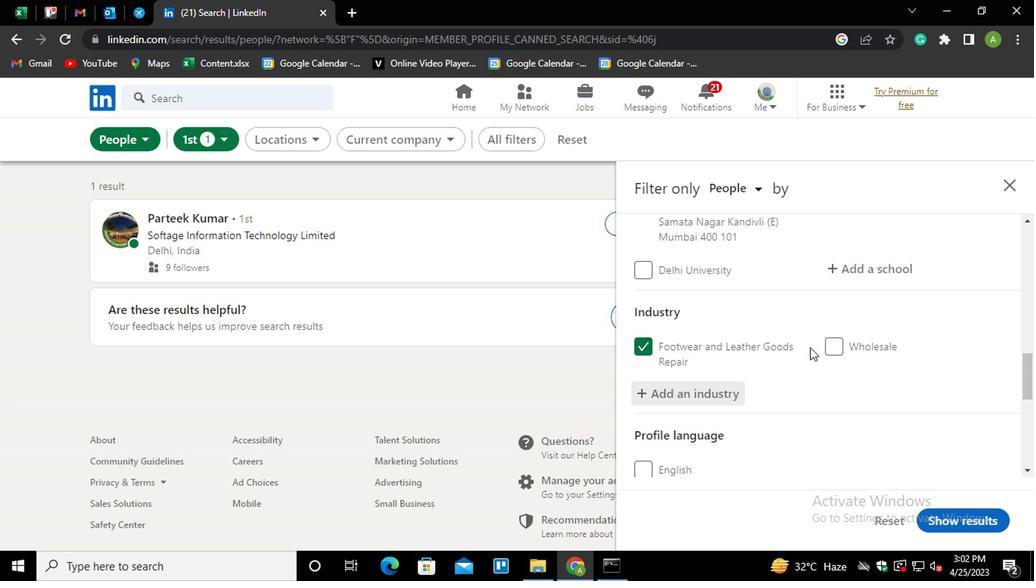 
Action: Mouse moved to (638, 246)
Screenshot: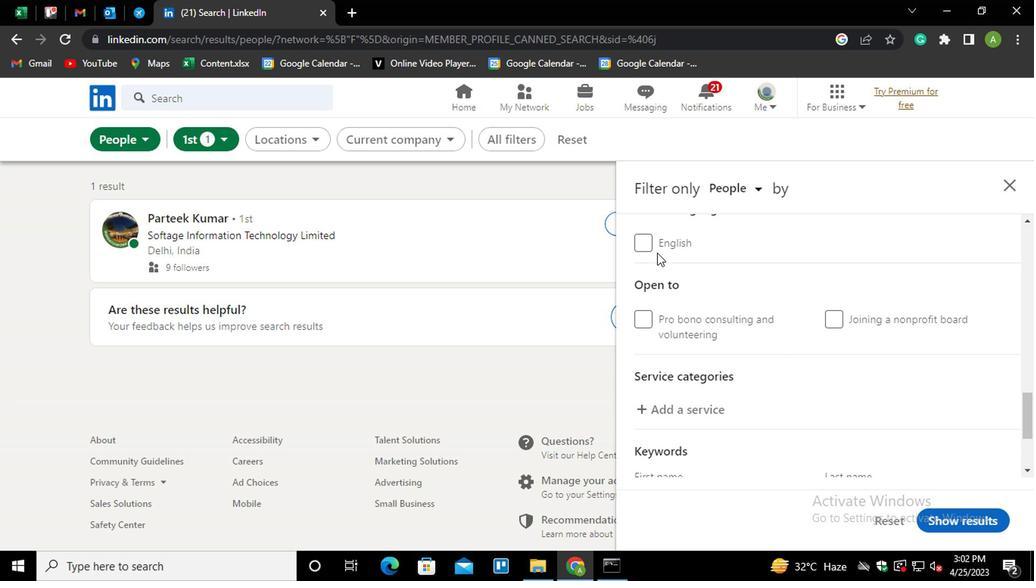 
Action: Mouse pressed left at (638, 246)
Screenshot: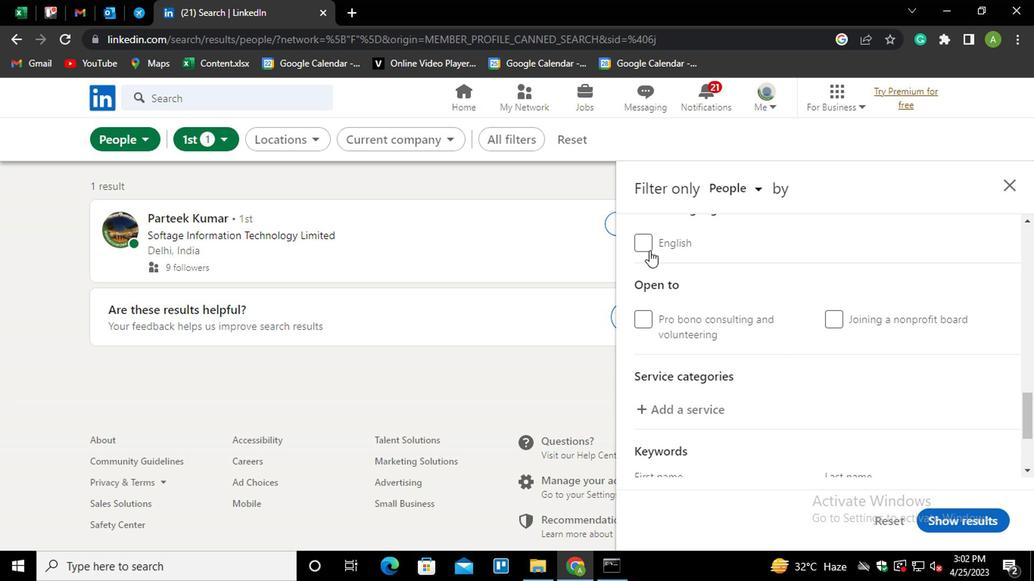 
Action: Mouse moved to (780, 319)
Screenshot: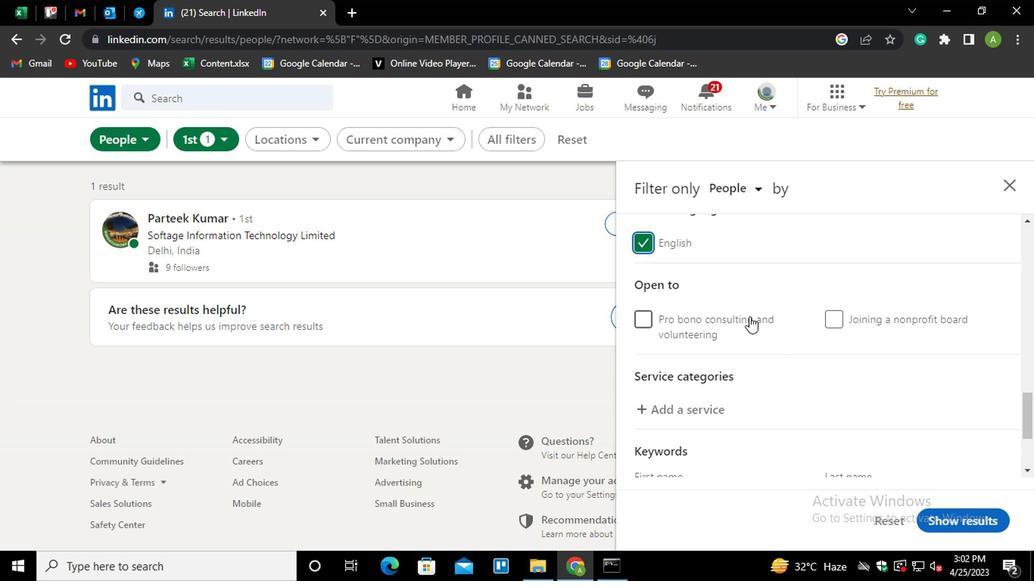 
Action: Mouse scrolled (780, 318) with delta (0, 0)
Screenshot: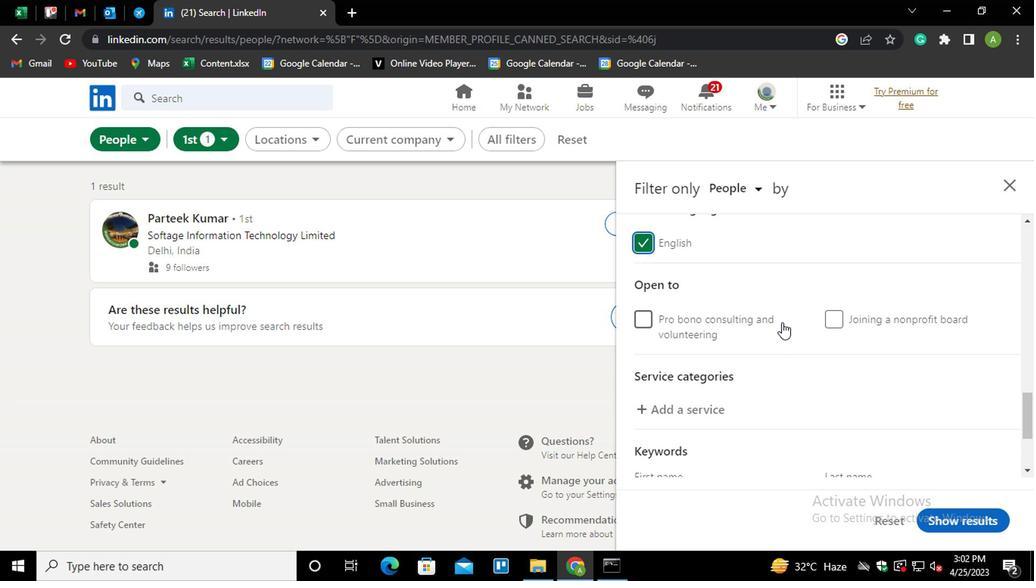 
Action: Mouse moved to (674, 334)
Screenshot: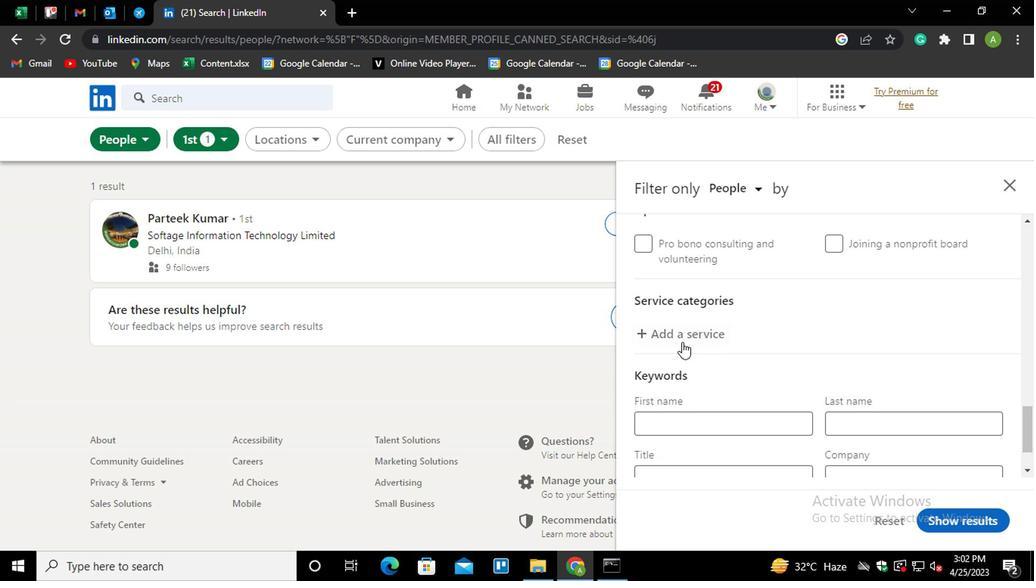 
Action: Mouse pressed left at (674, 334)
Screenshot: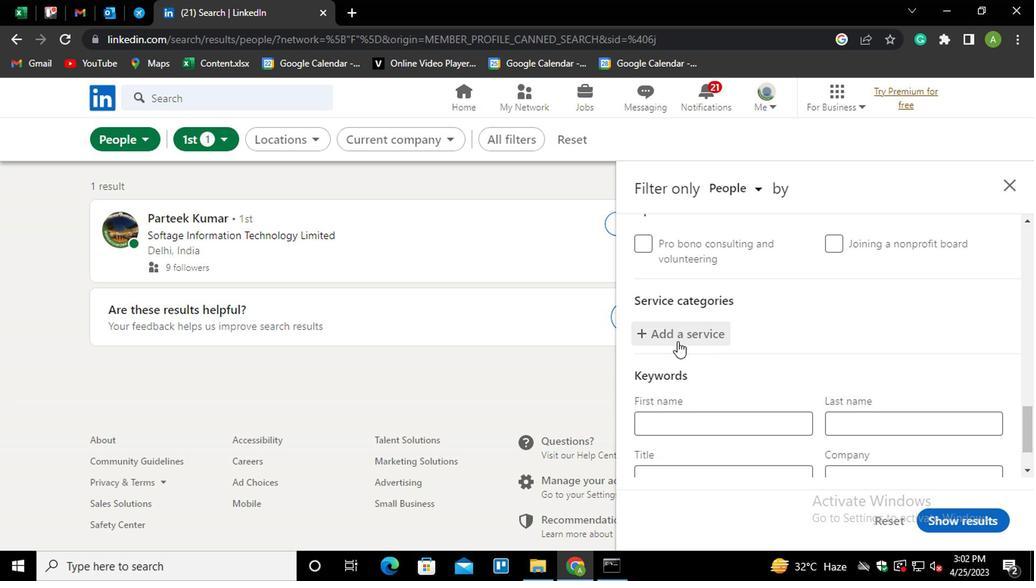 
Action: Mouse moved to (687, 332)
Screenshot: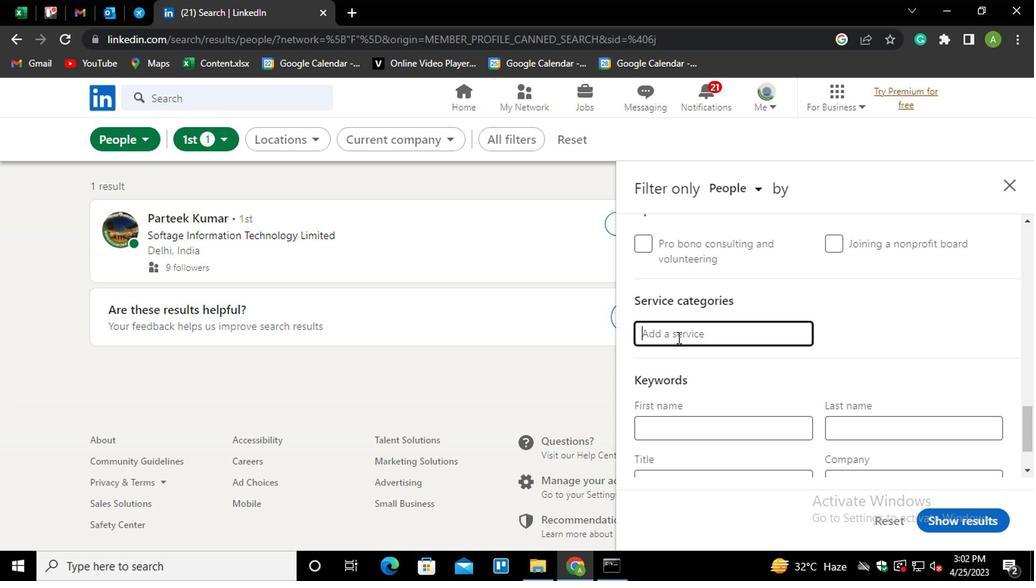 
Action: Mouse pressed left at (687, 332)
Screenshot: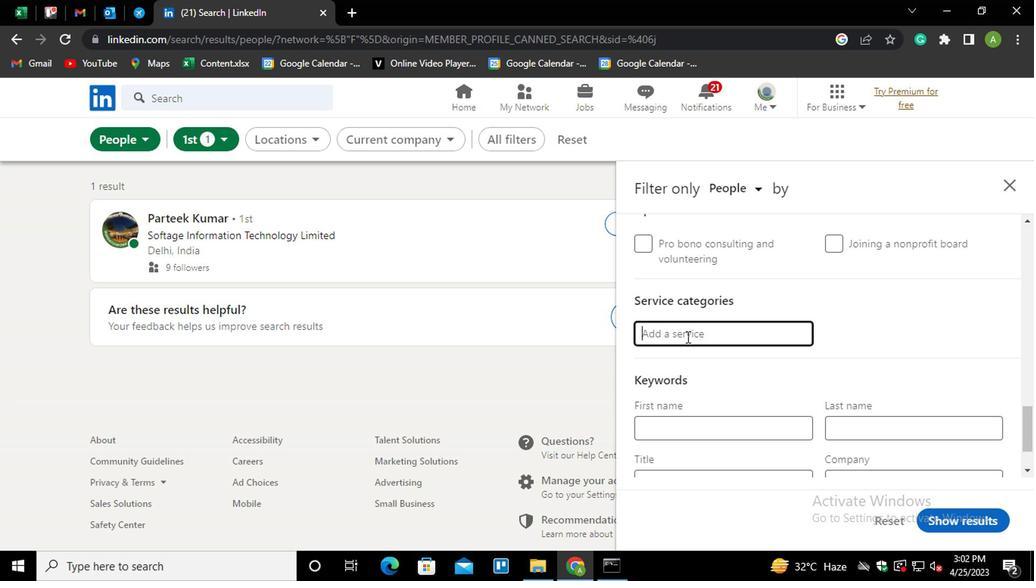 
Action: Mouse moved to (684, 330)
Screenshot: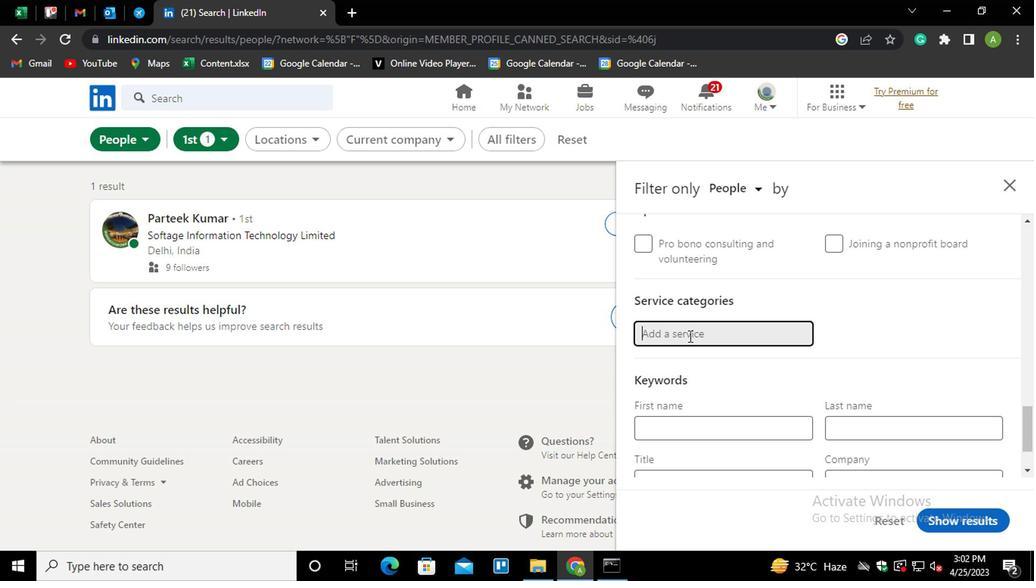 
Action: Key pressed <Key.shift_r>HOME<Key.down><Key.enter>
Screenshot: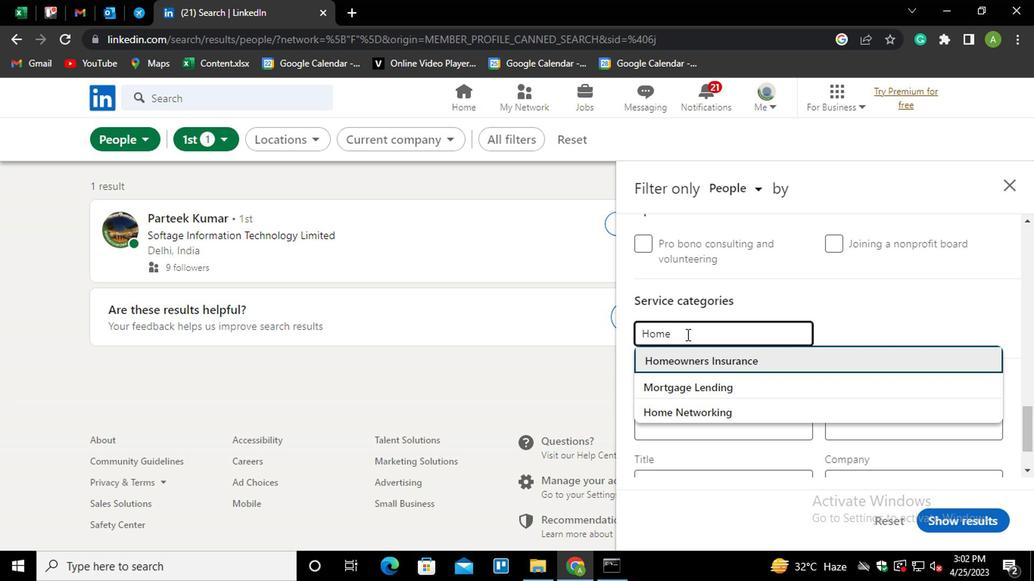 
Action: Mouse moved to (675, 337)
Screenshot: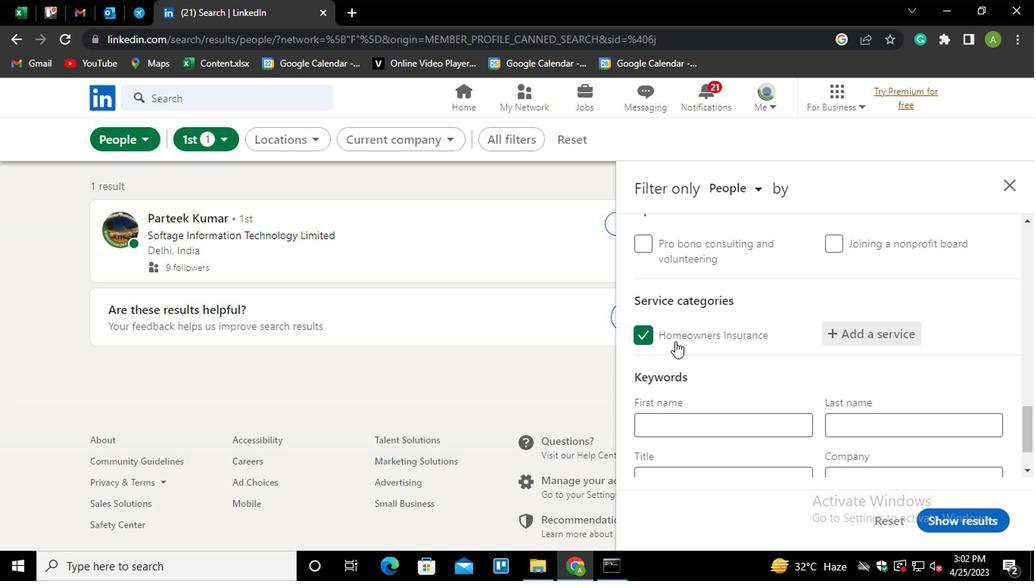 
Action: Mouse scrolled (675, 336) with delta (0, 0)
Screenshot: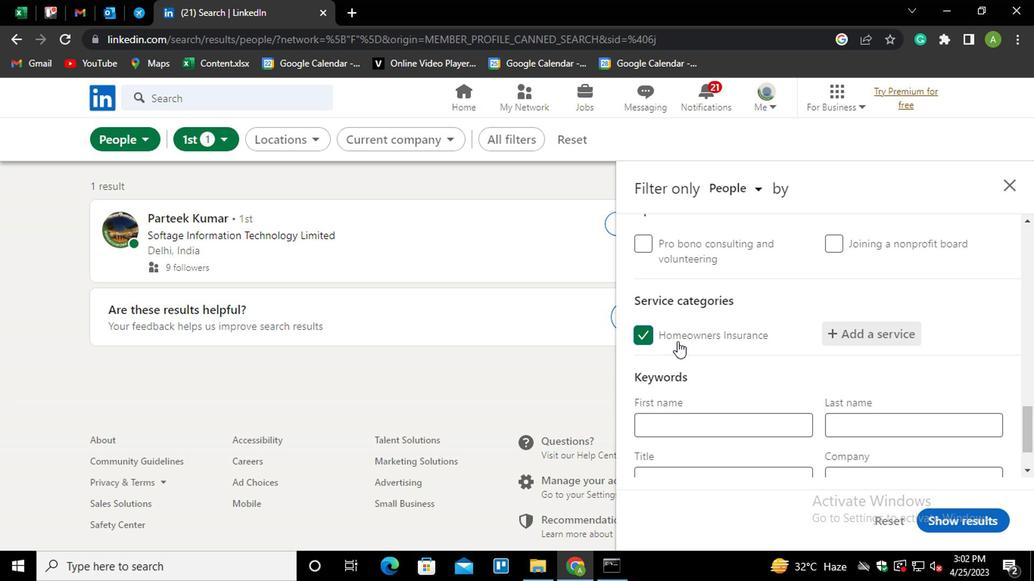
Action: Mouse moved to (690, 401)
Screenshot: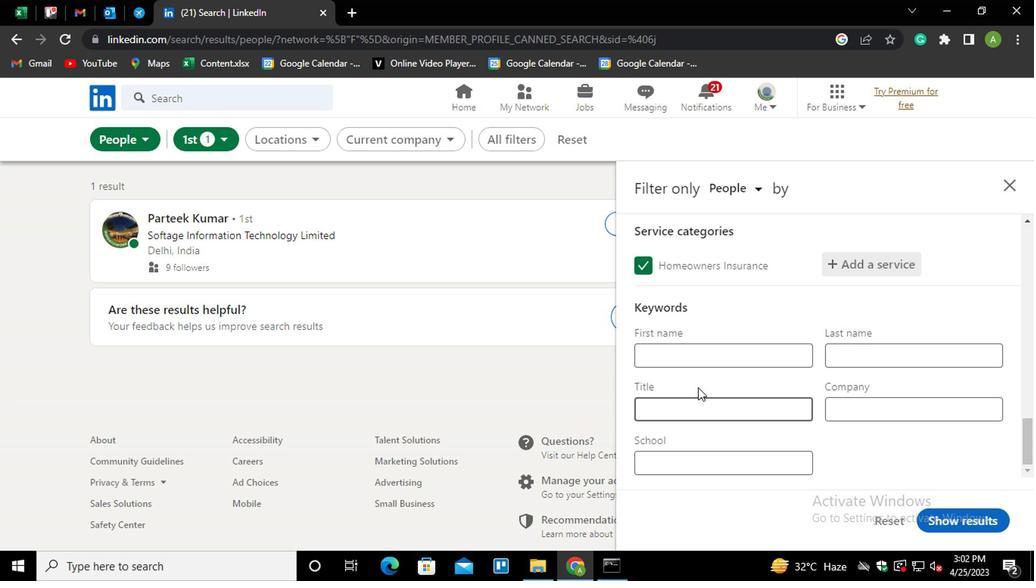 
Action: Mouse pressed left at (690, 401)
Screenshot: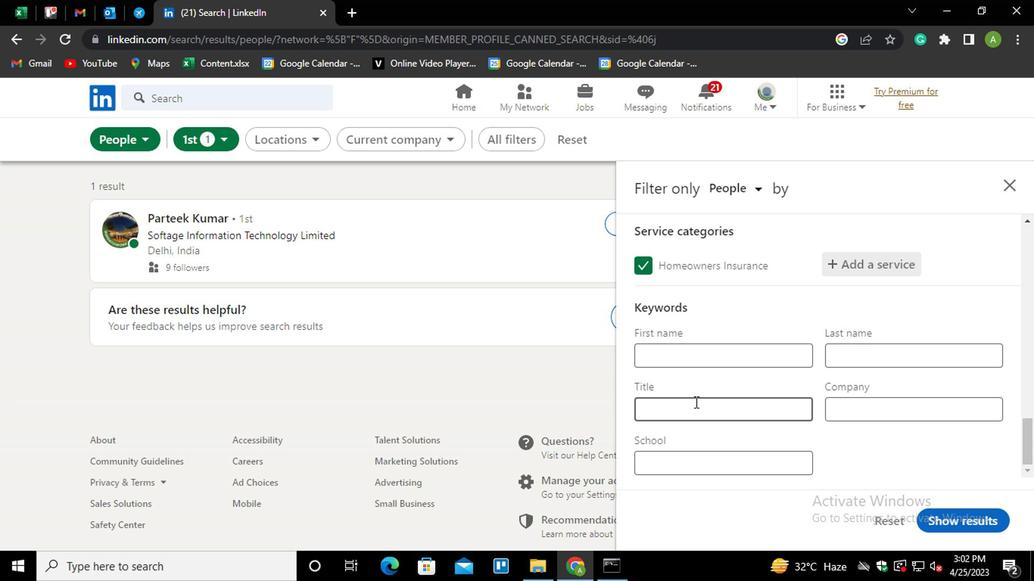 
Action: Key pressed <Key.shift>SUPERVID<Key.backspace>SOR
Screenshot: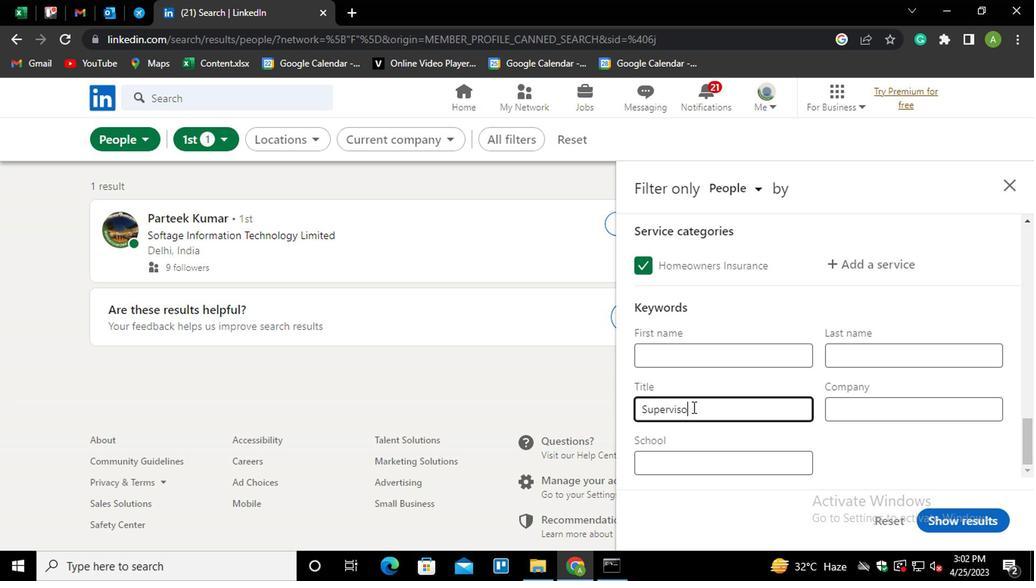 
Action: Mouse moved to (867, 446)
Screenshot: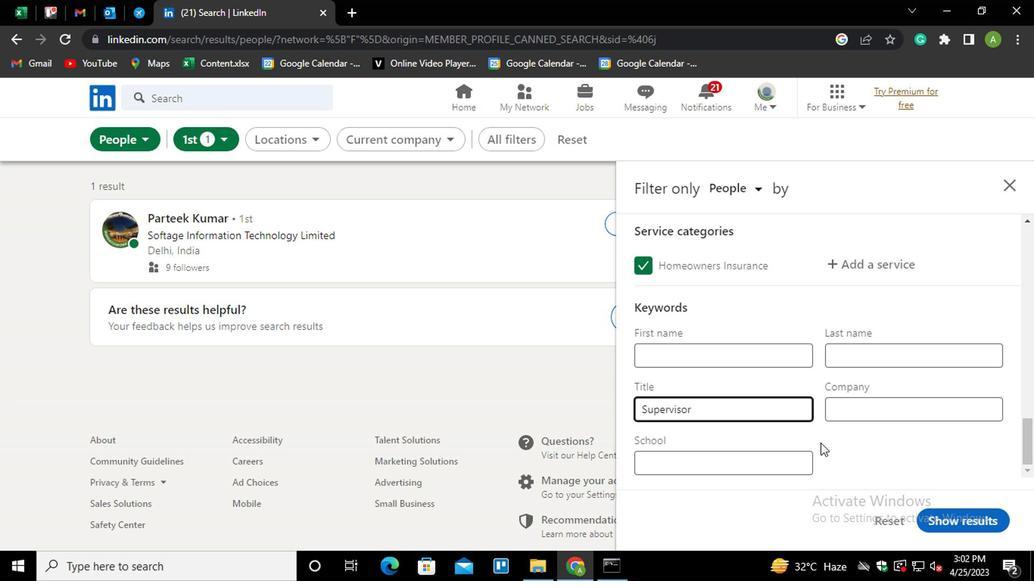 
Action: Mouse pressed left at (867, 446)
Screenshot: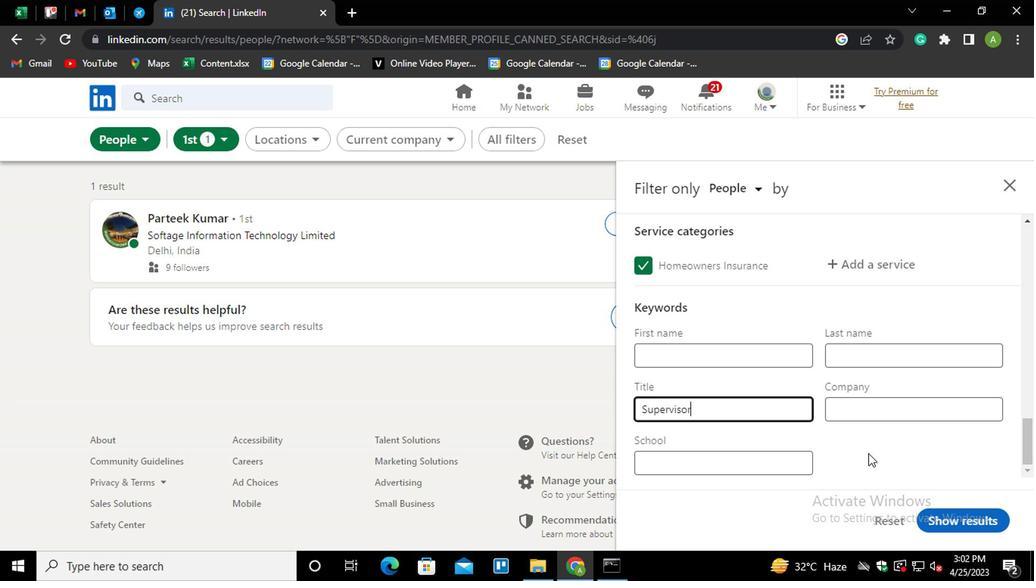 
Action: Mouse moved to (986, 516)
Screenshot: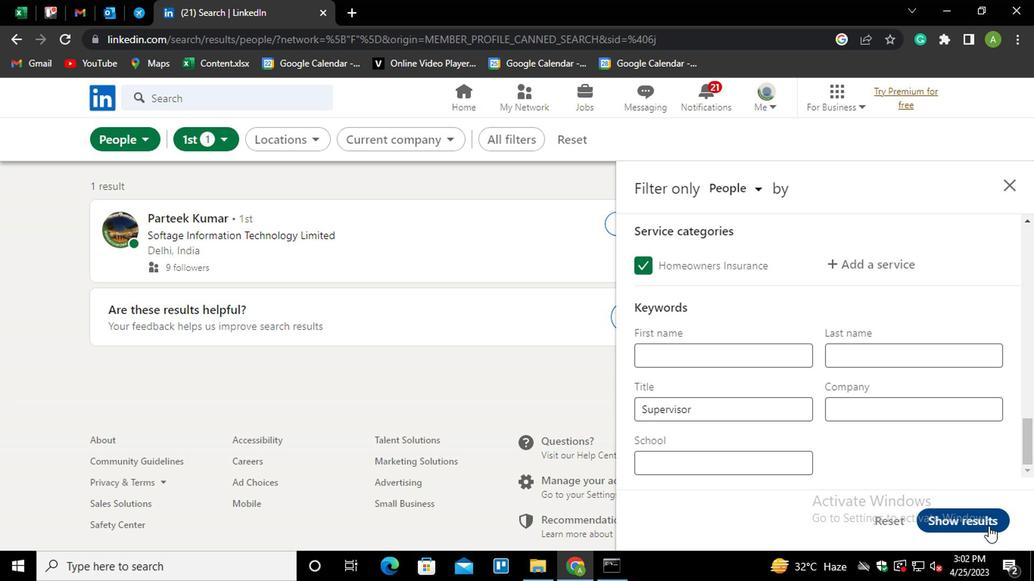 
Action: Mouse pressed left at (986, 516)
Screenshot: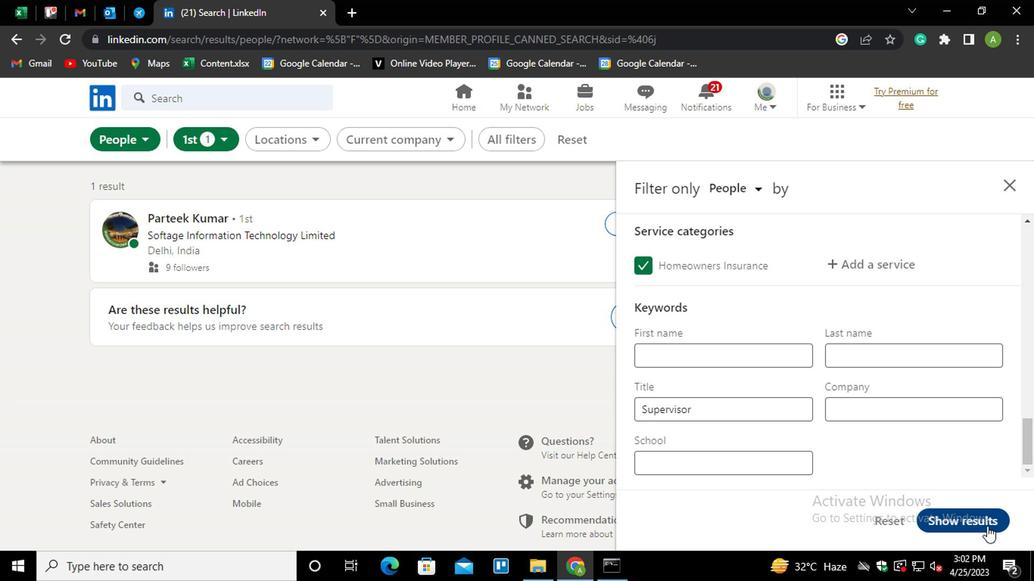 
Action: Mouse moved to (960, 470)
Screenshot: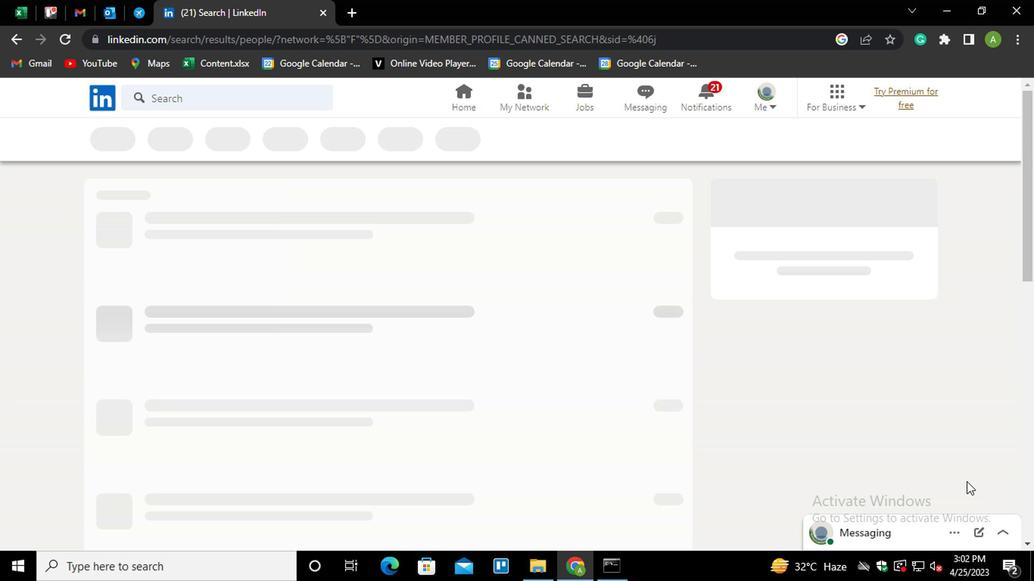 
